 Task: Open Card Sales Order Processing in Board Product Rollout to Workspace Accounts Receivable and add a team member Softage.4@softage.net, a label Red, a checklist User Research, an attachment from your google drive, a color Red and finally, add a card description 'Conduct team training session on effective communication' and a comment 'Let us make sure we have a clear understanding of the objectives and requirements of this task before getting started.'. Add a start date 'Jan 04, 1900' with a due date 'Jan 11, 1900'
Action: Mouse moved to (53, 260)
Screenshot: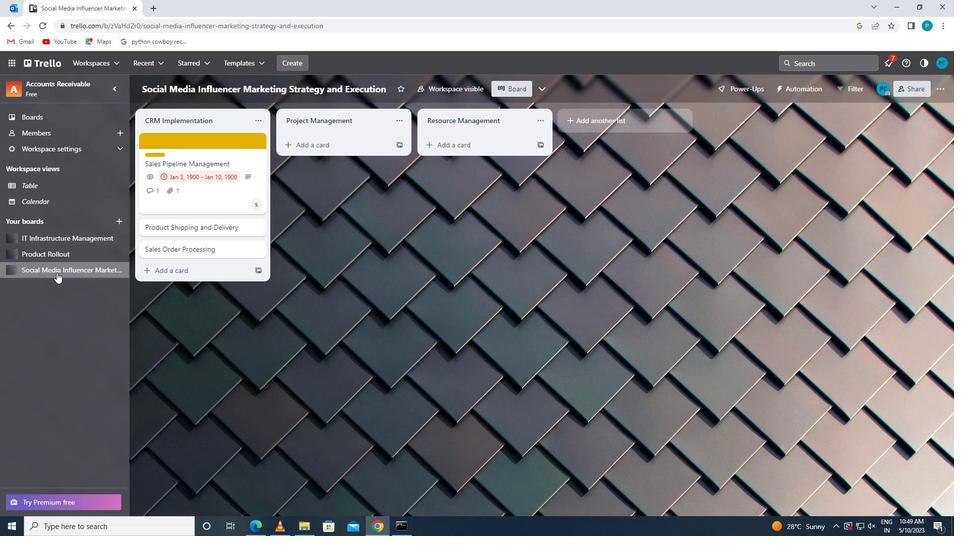 
Action: Mouse pressed left at (53, 260)
Screenshot: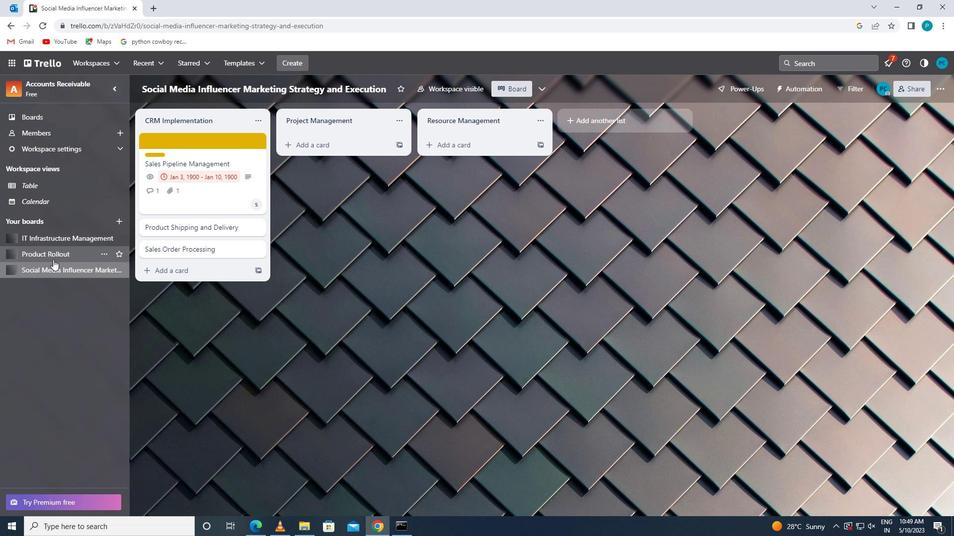 
Action: Mouse moved to (178, 222)
Screenshot: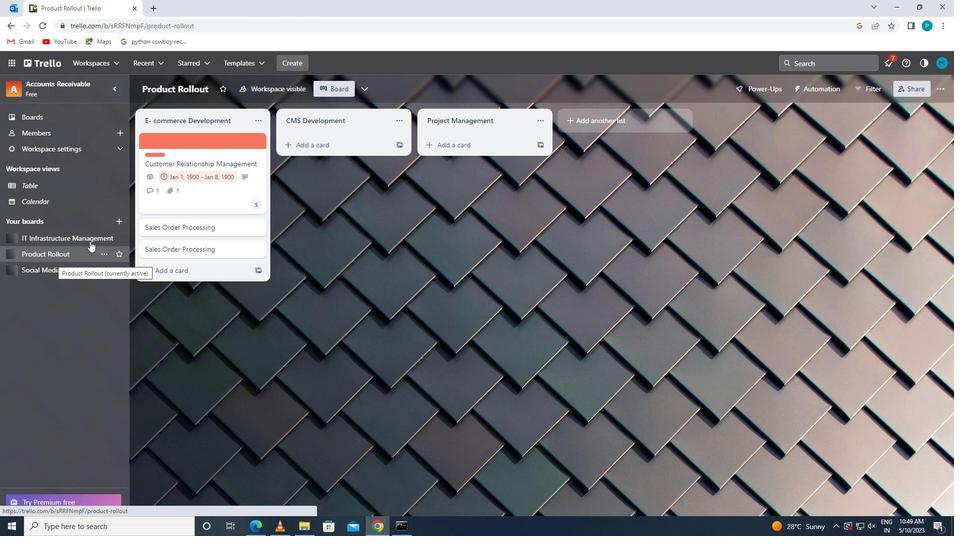 
Action: Mouse pressed left at (178, 222)
Screenshot: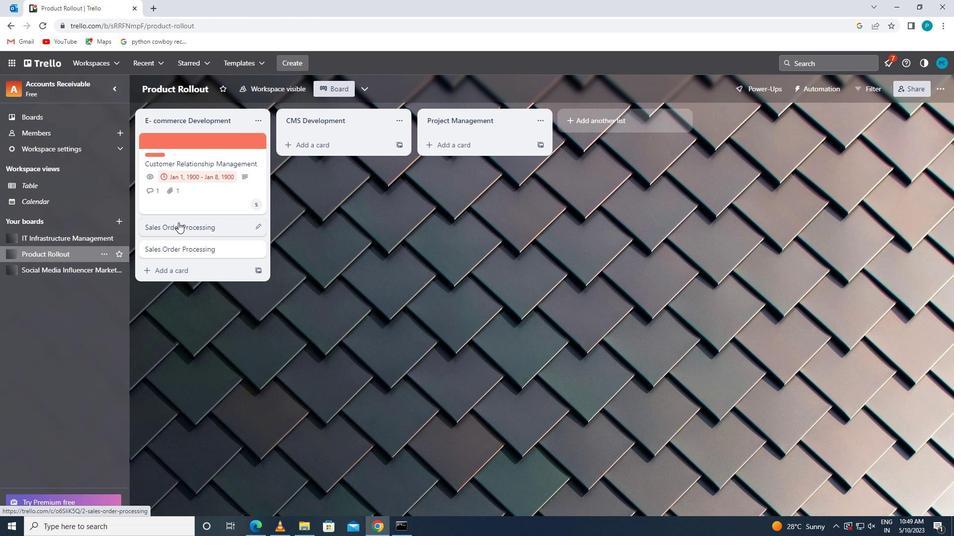 
Action: Mouse moved to (600, 174)
Screenshot: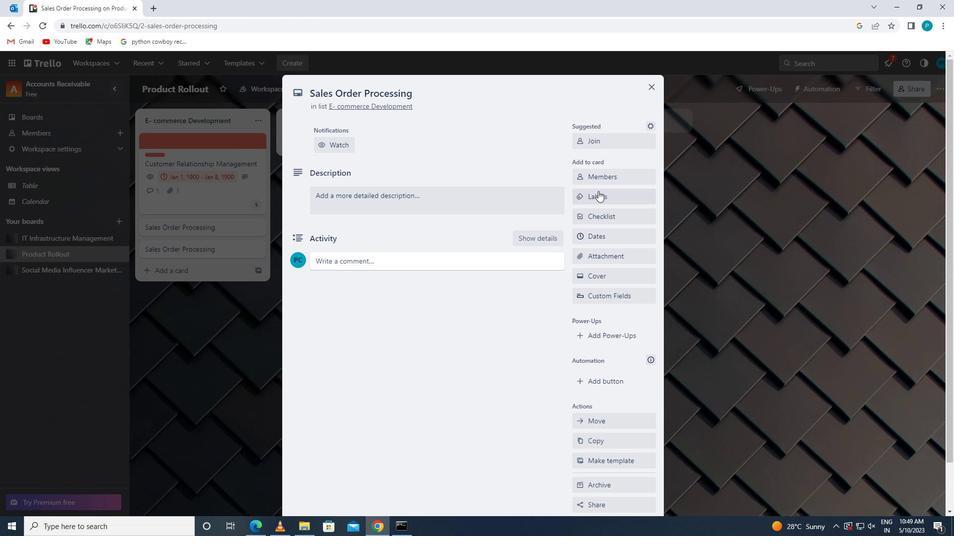 
Action: Mouse pressed left at (600, 174)
Screenshot: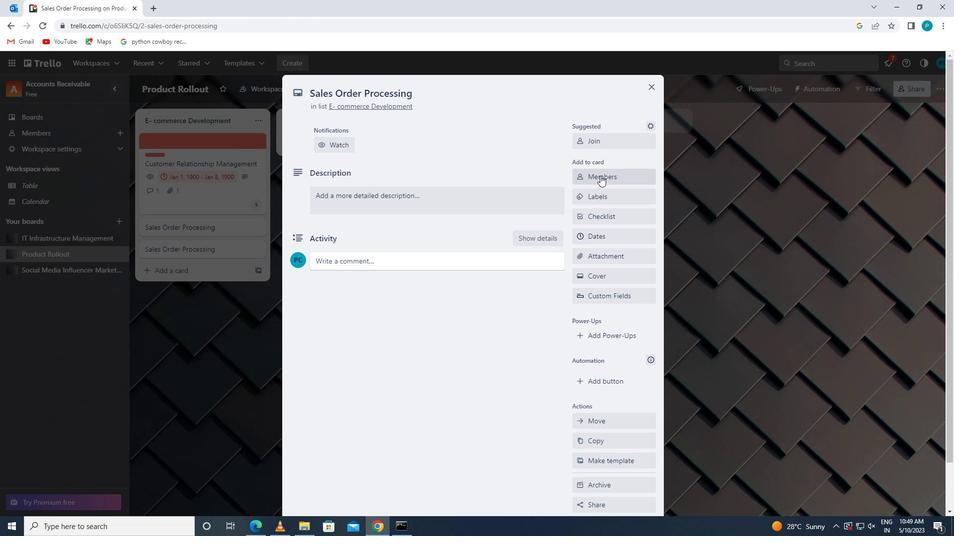 
Action: Key pressed <Key.caps_lock>s<Key.caps_lock>of
Screenshot: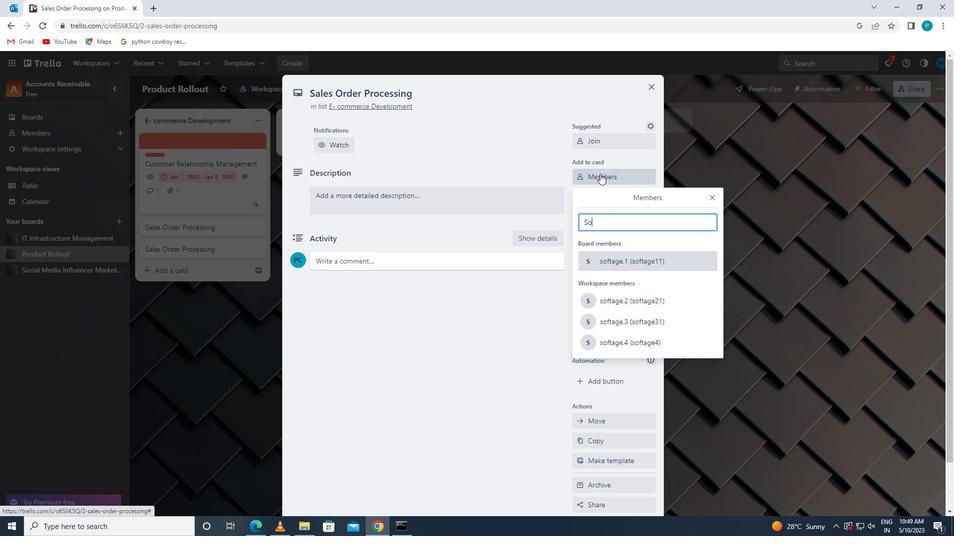 
Action: Mouse moved to (645, 345)
Screenshot: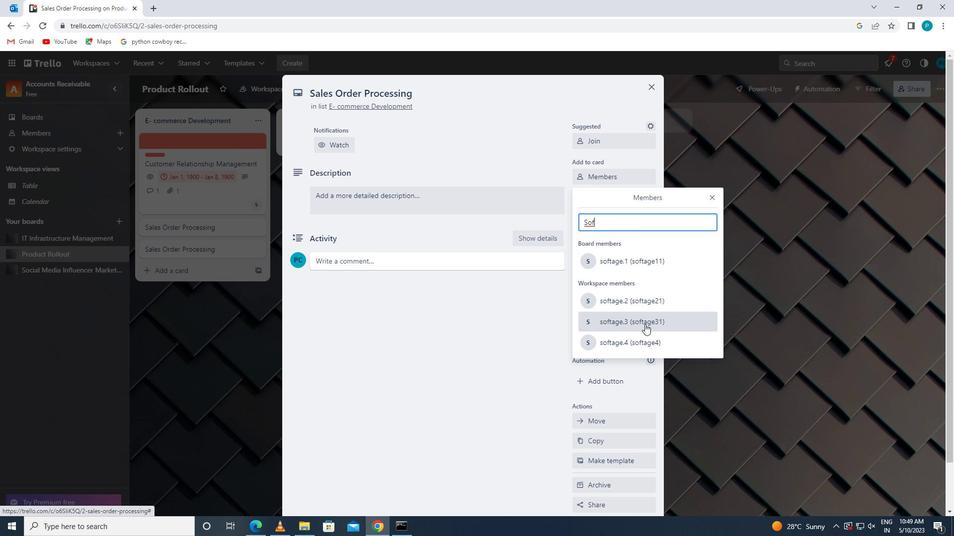 
Action: Mouse pressed left at (645, 345)
Screenshot: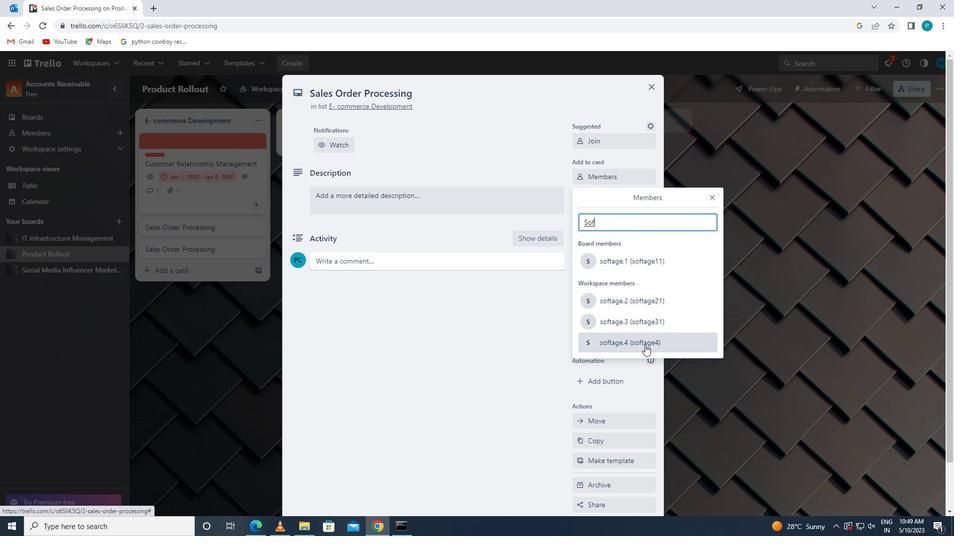 
Action: Mouse moved to (715, 192)
Screenshot: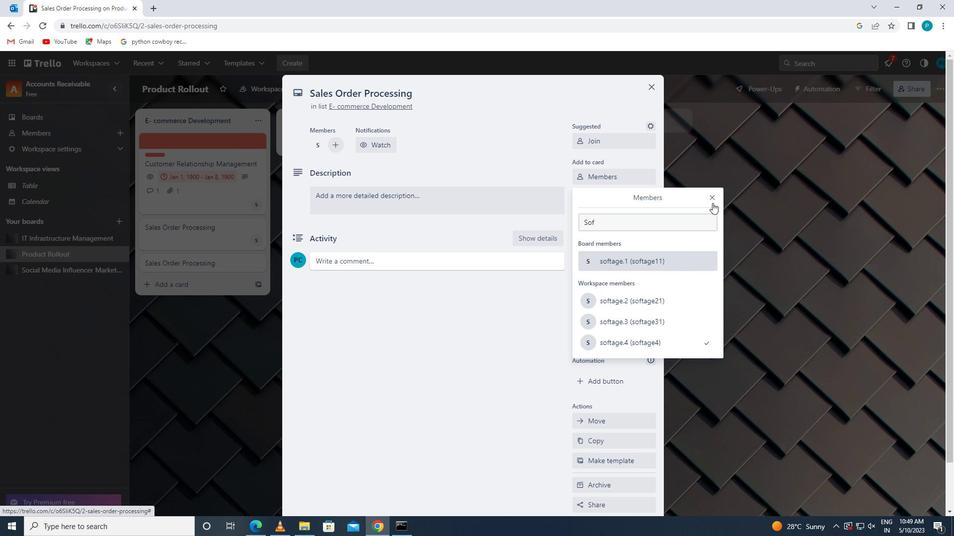 
Action: Mouse pressed left at (715, 192)
Screenshot: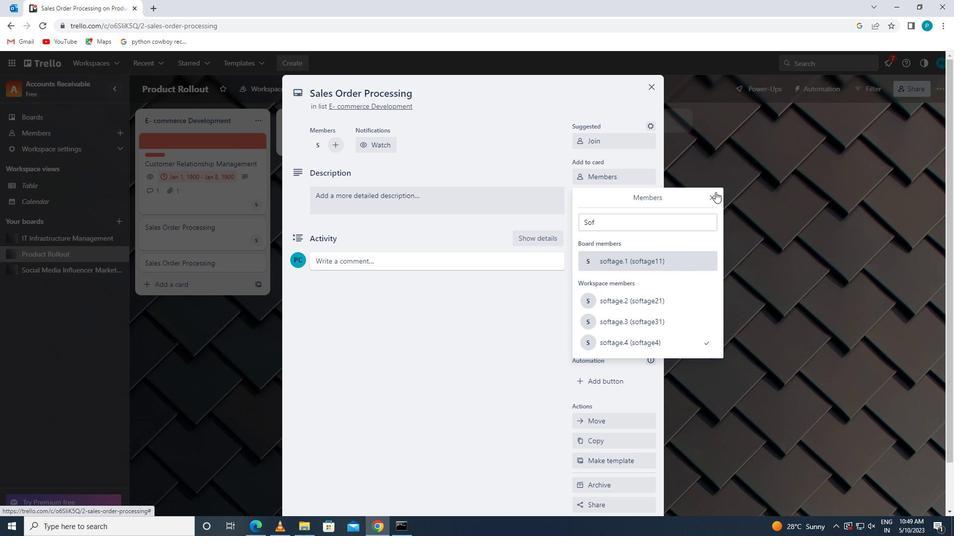 
Action: Mouse moved to (641, 190)
Screenshot: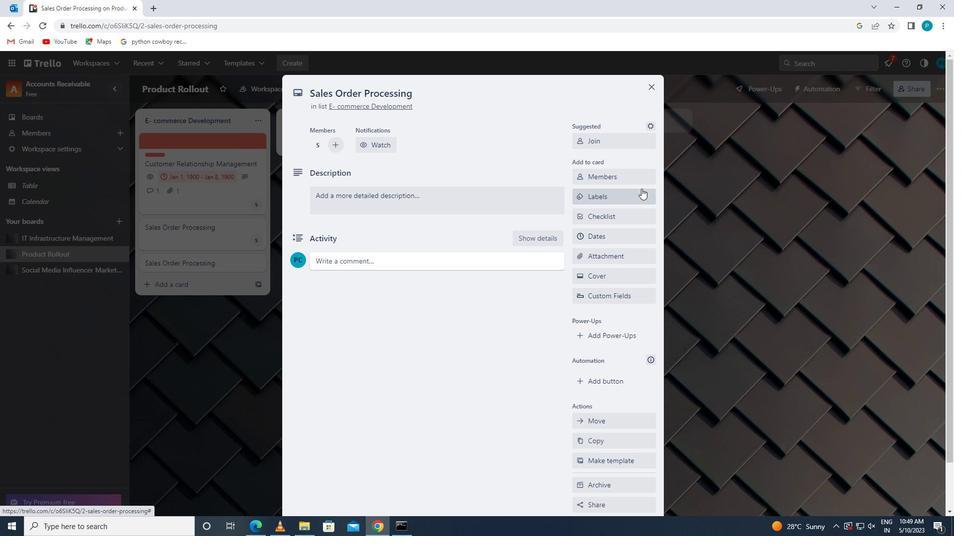 
Action: Mouse pressed left at (641, 190)
Screenshot: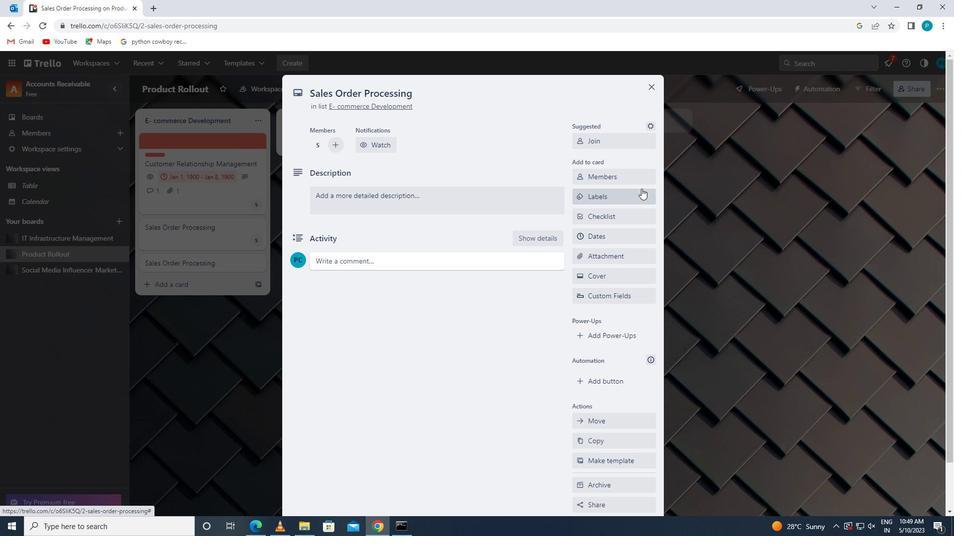 
Action: Mouse moved to (658, 387)
Screenshot: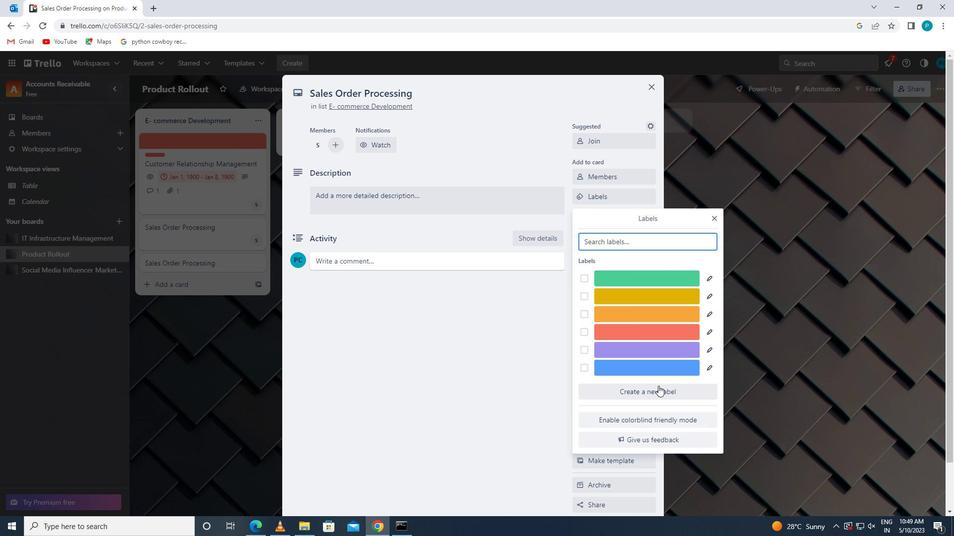 
Action: Mouse pressed left at (658, 387)
Screenshot: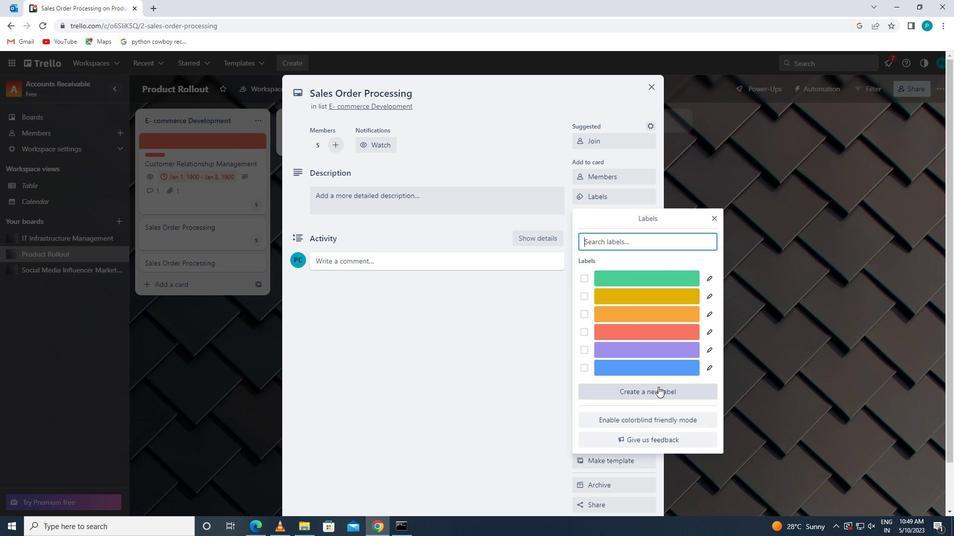 
Action: Mouse moved to (673, 367)
Screenshot: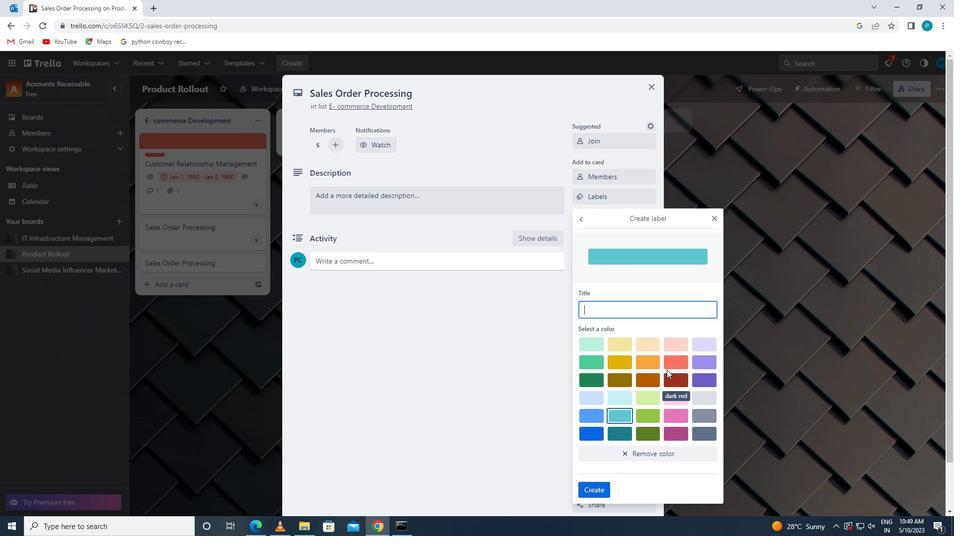 
Action: Mouse pressed left at (673, 367)
Screenshot: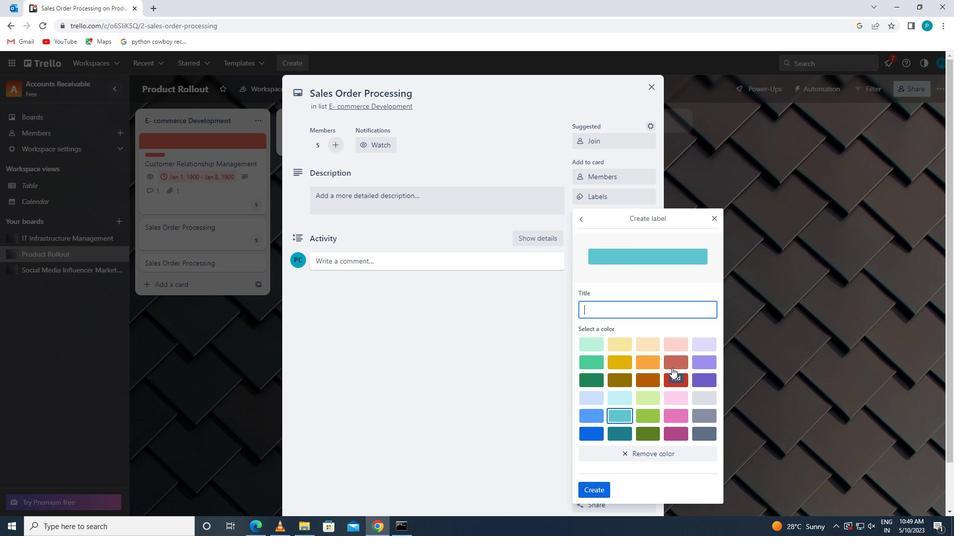 
Action: Mouse moved to (596, 489)
Screenshot: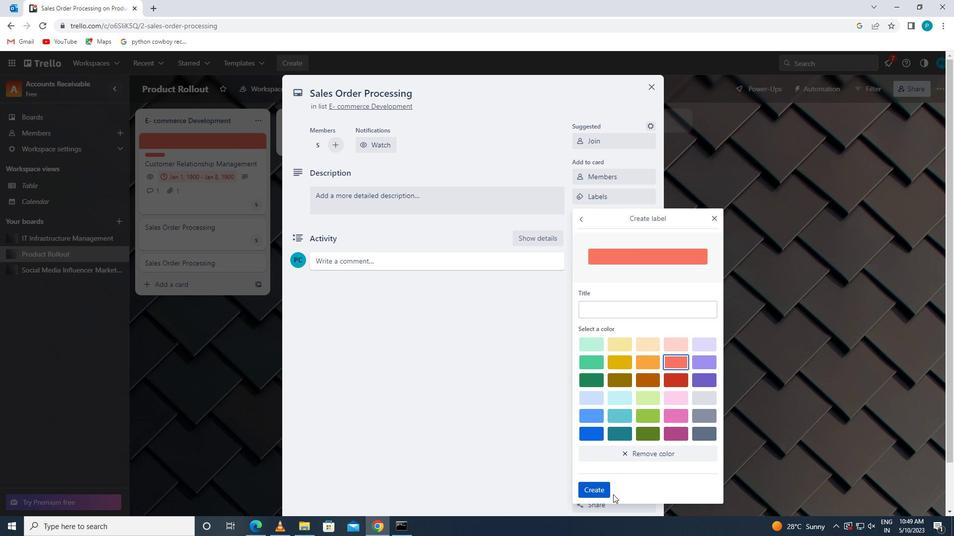
Action: Mouse pressed left at (596, 489)
Screenshot: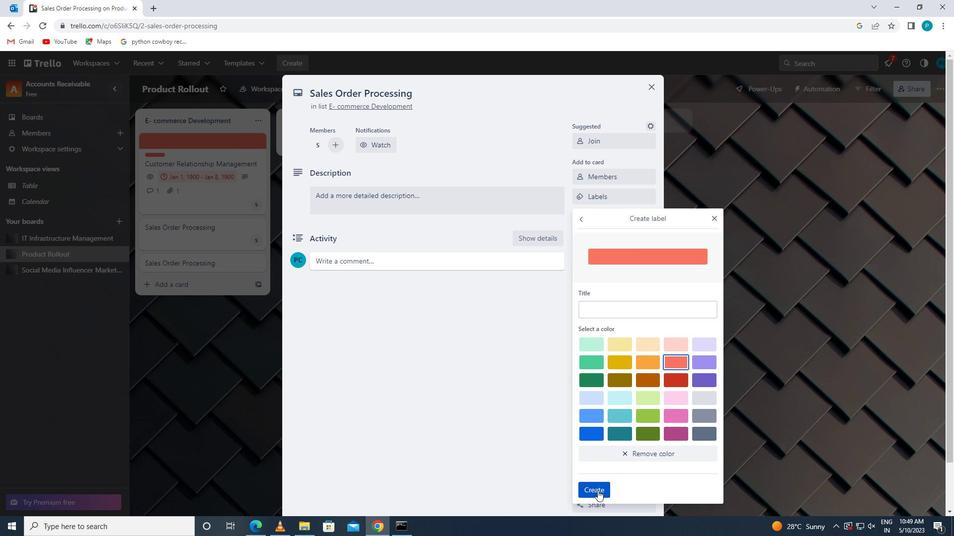 
Action: Mouse moved to (713, 215)
Screenshot: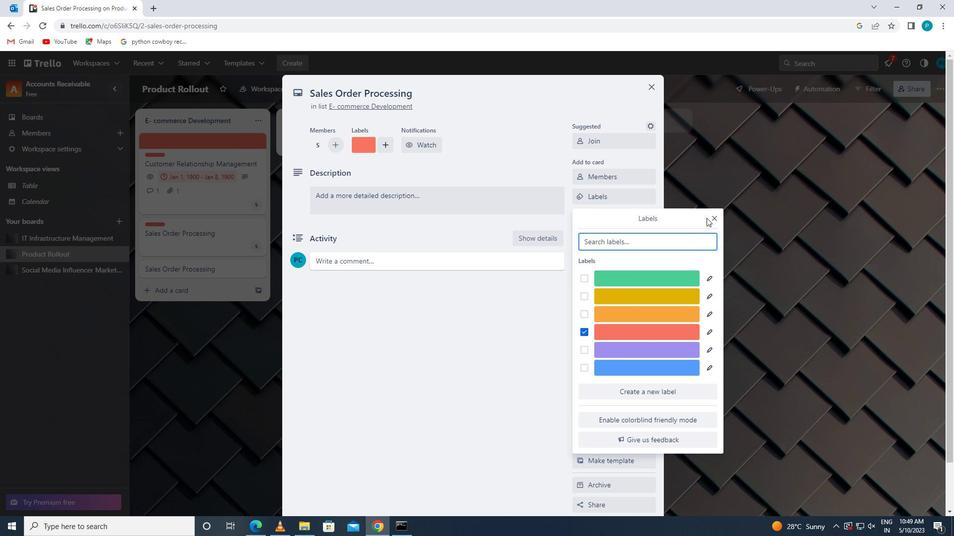 
Action: Mouse pressed left at (713, 215)
Screenshot: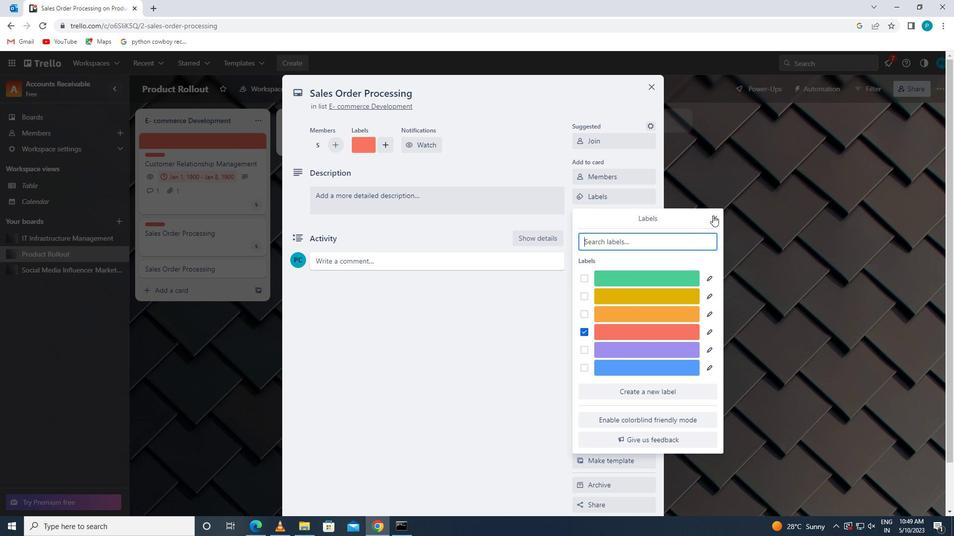 
Action: Mouse moved to (637, 220)
Screenshot: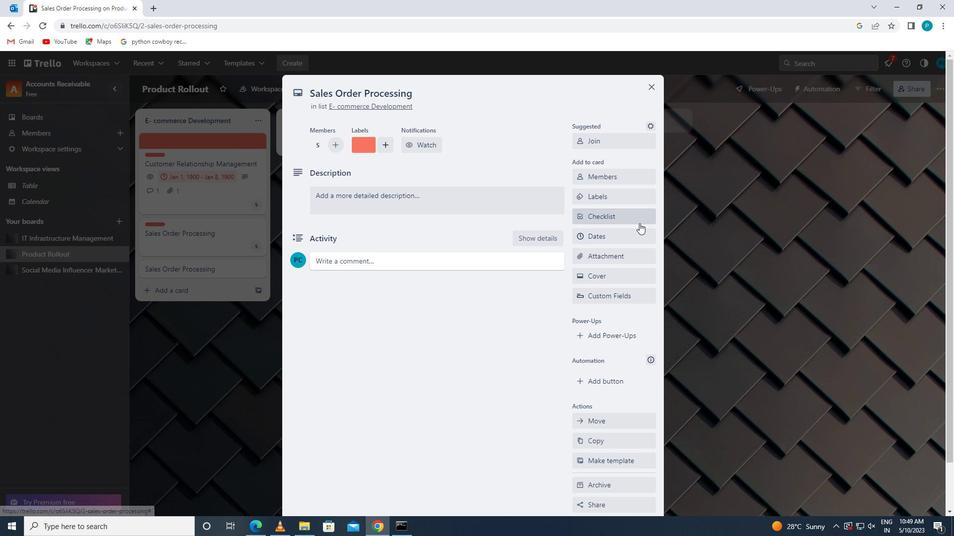 
Action: Mouse pressed left at (637, 220)
Screenshot: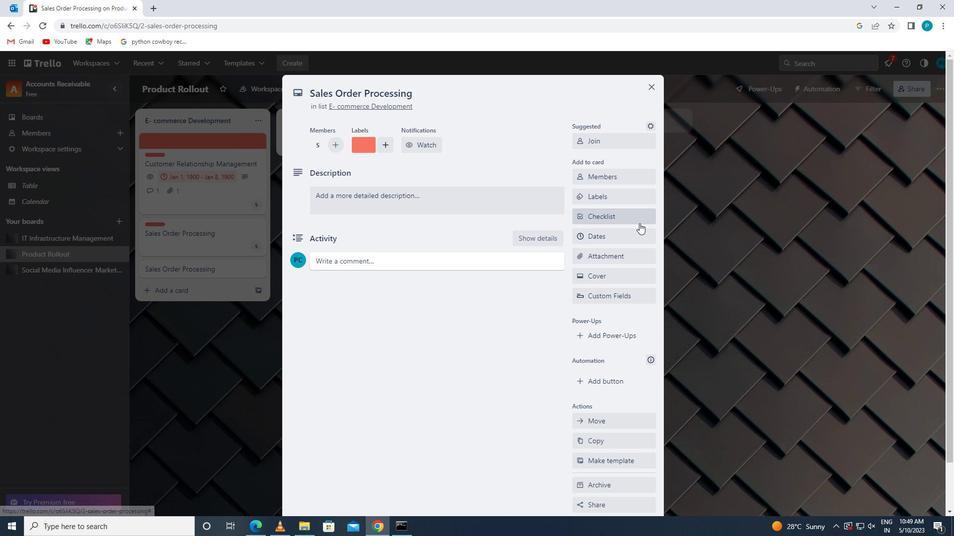 
Action: Key pressed u
Screenshot: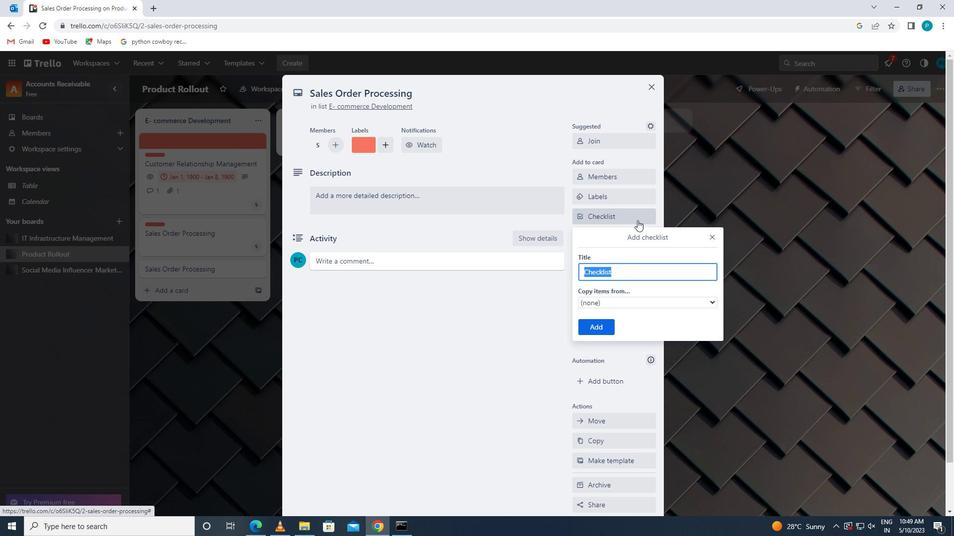 
Action: Mouse moved to (671, 300)
Screenshot: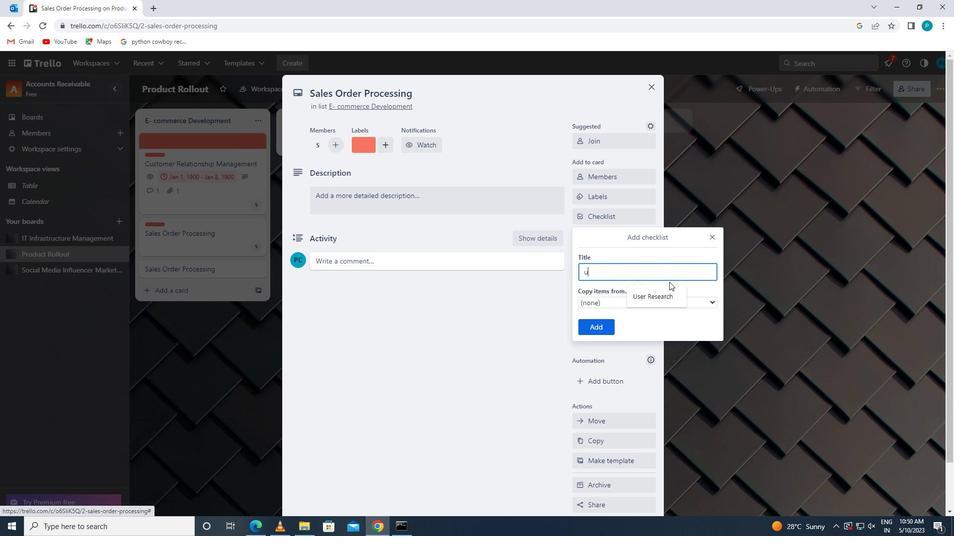 
Action: Mouse pressed left at (671, 300)
Screenshot: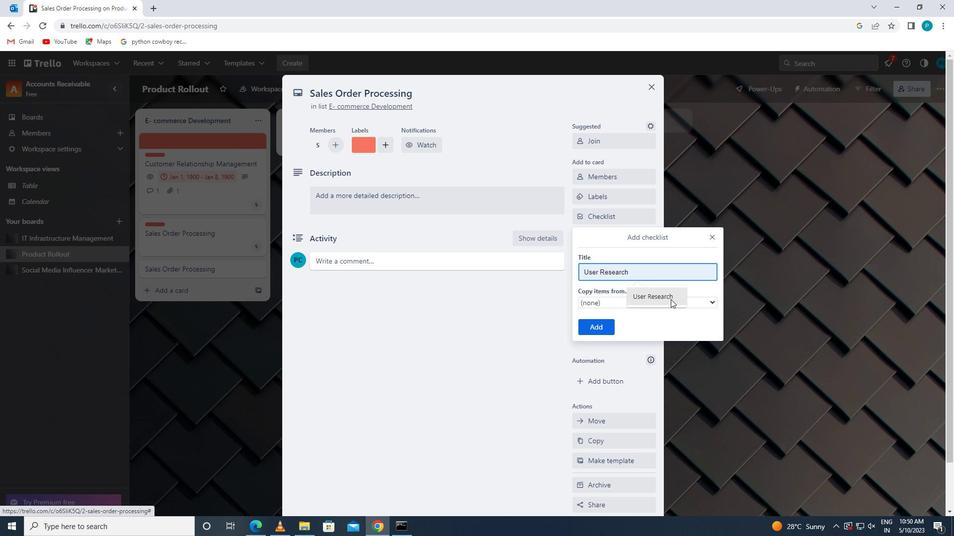 
Action: Mouse moved to (588, 325)
Screenshot: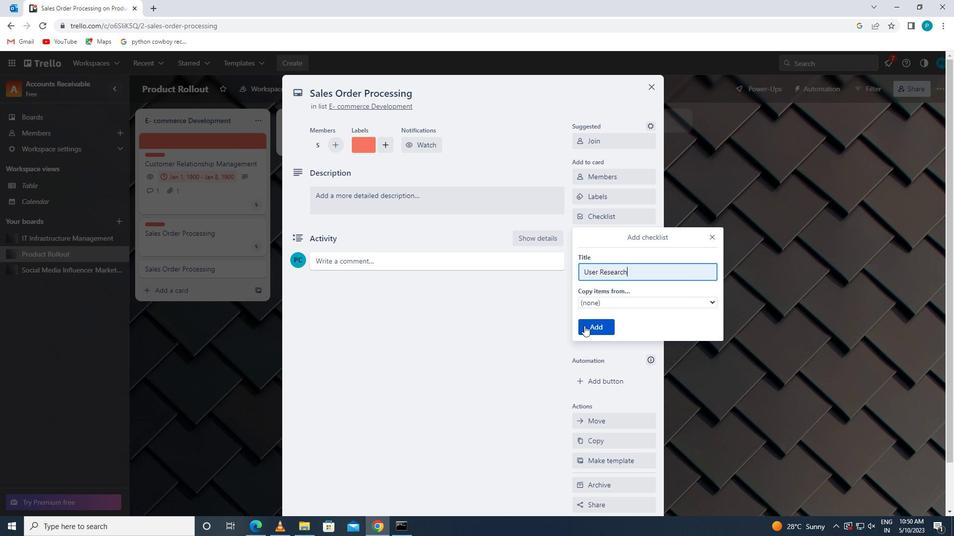 
Action: Mouse pressed left at (588, 325)
Screenshot: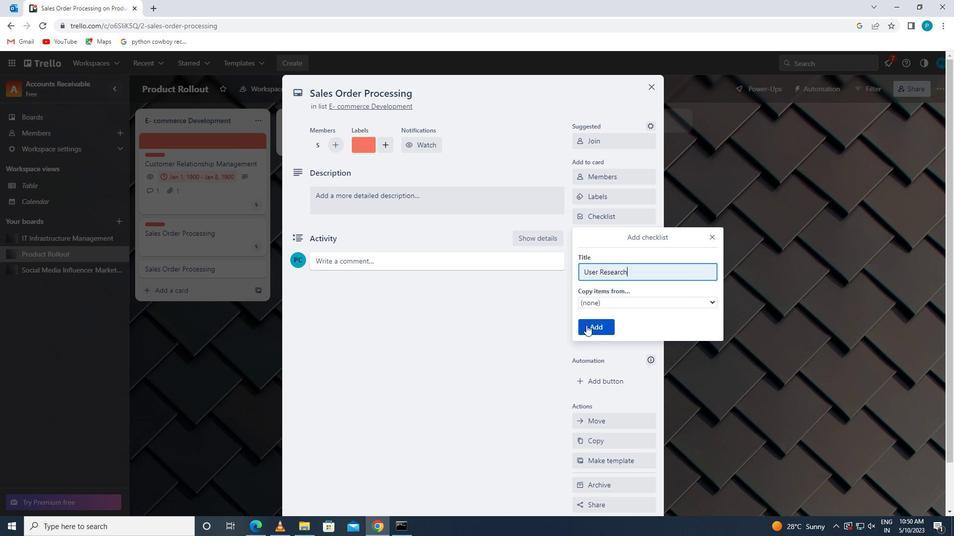 
Action: Mouse moved to (636, 258)
Screenshot: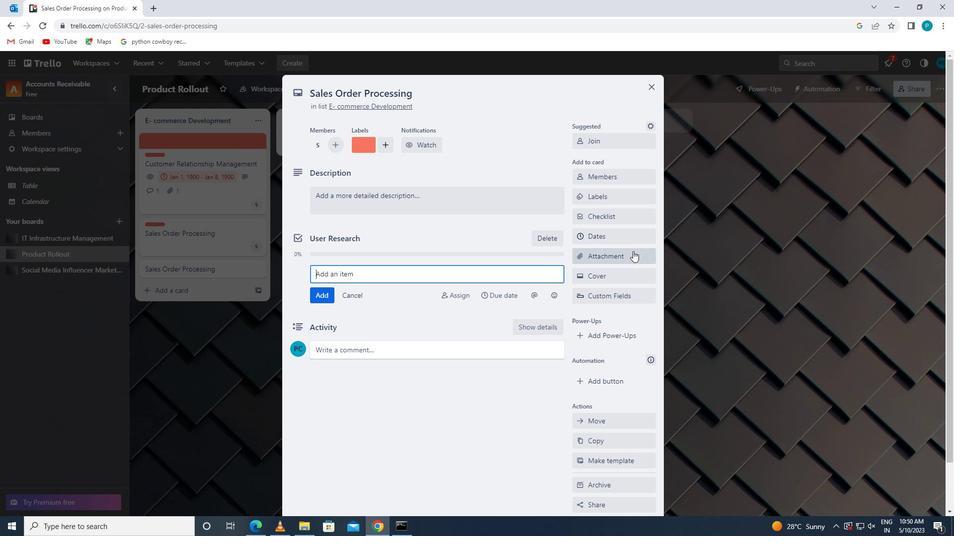 
Action: Mouse pressed left at (636, 258)
Screenshot: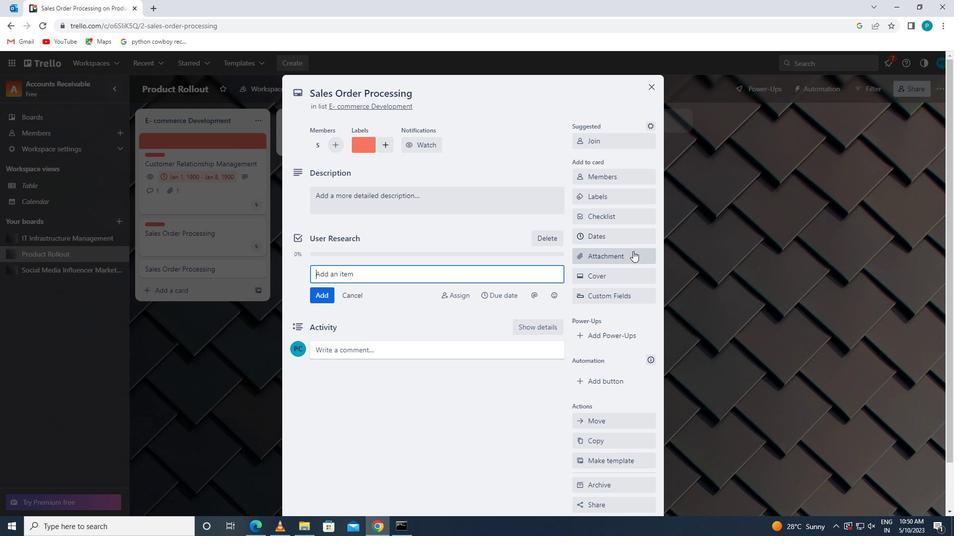 
Action: Mouse moved to (629, 334)
Screenshot: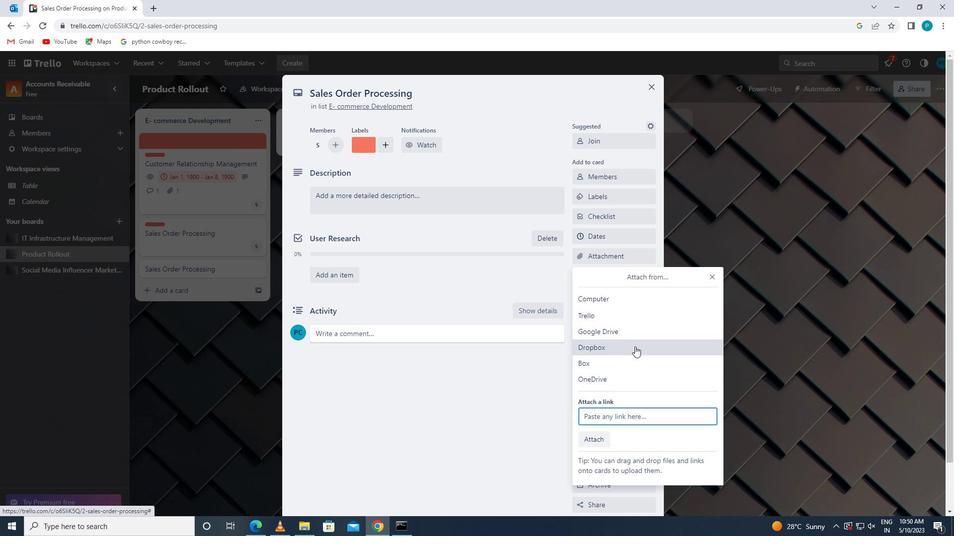 
Action: Mouse pressed left at (629, 334)
Screenshot: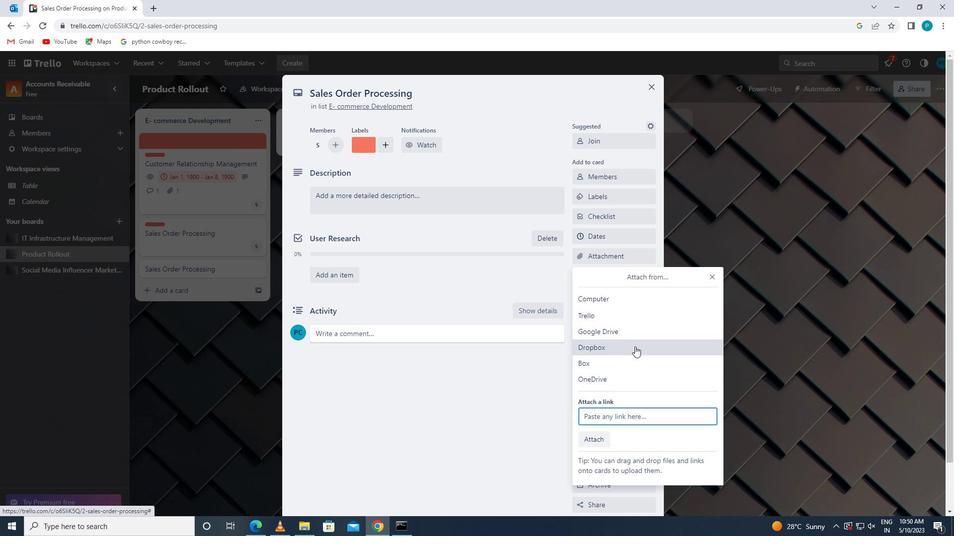 
Action: Mouse moved to (292, 260)
Screenshot: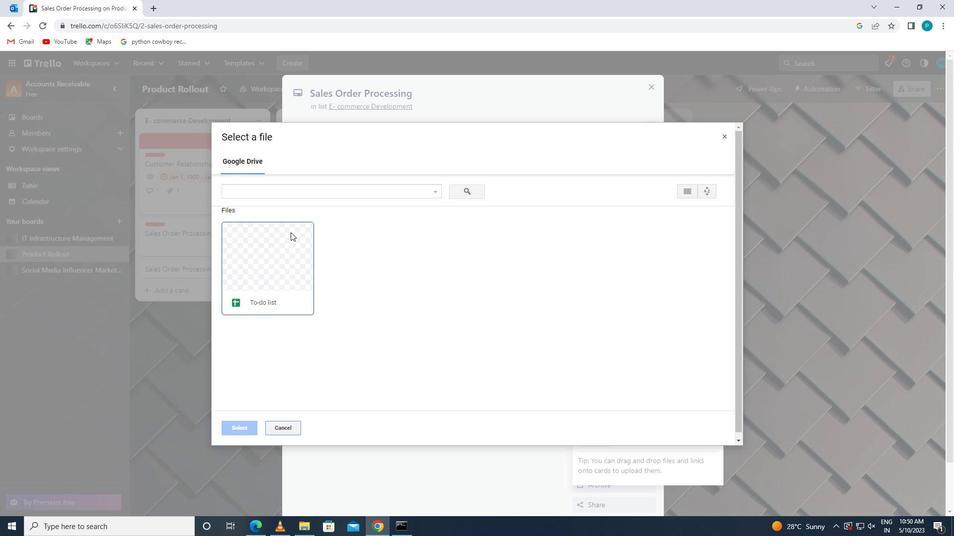 
Action: Mouse pressed left at (292, 260)
Screenshot: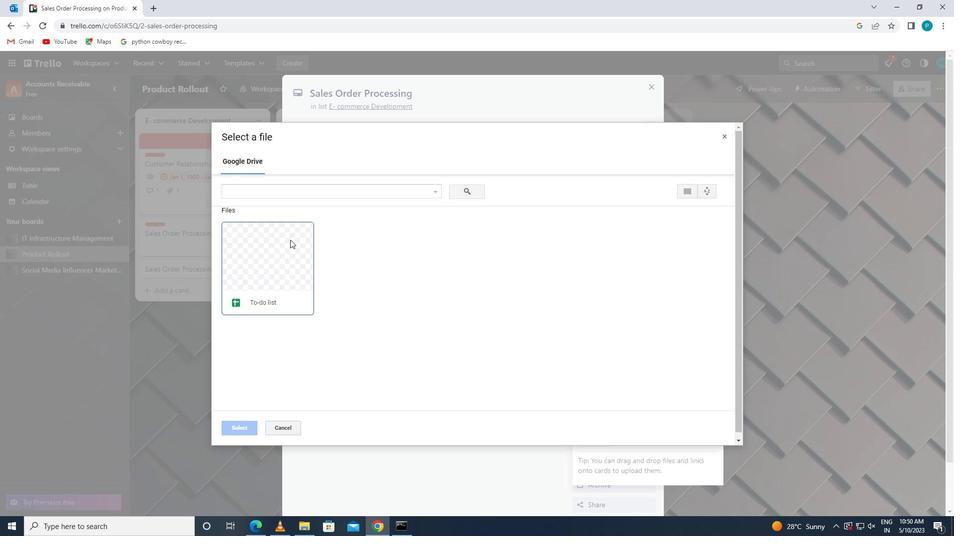 
Action: Mouse moved to (248, 421)
Screenshot: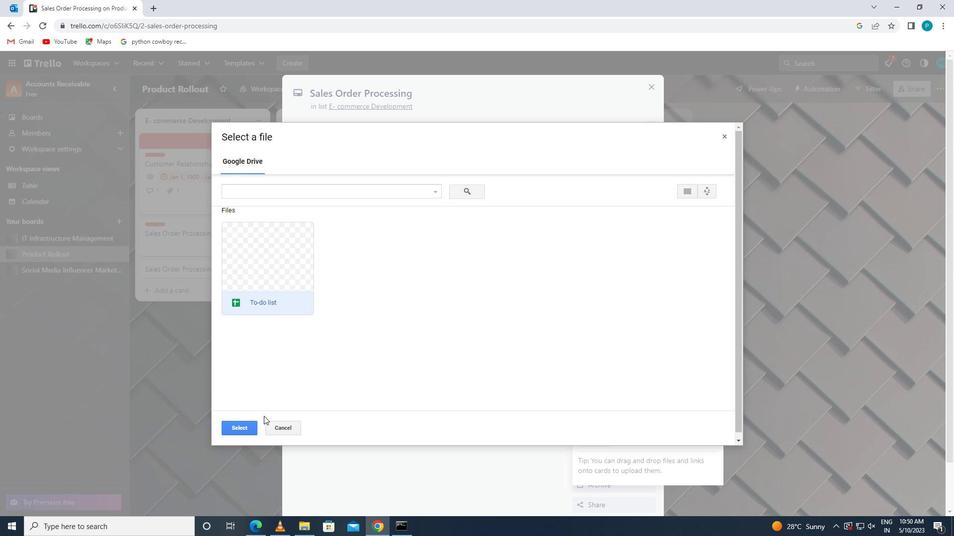 
Action: Mouse pressed left at (248, 421)
Screenshot: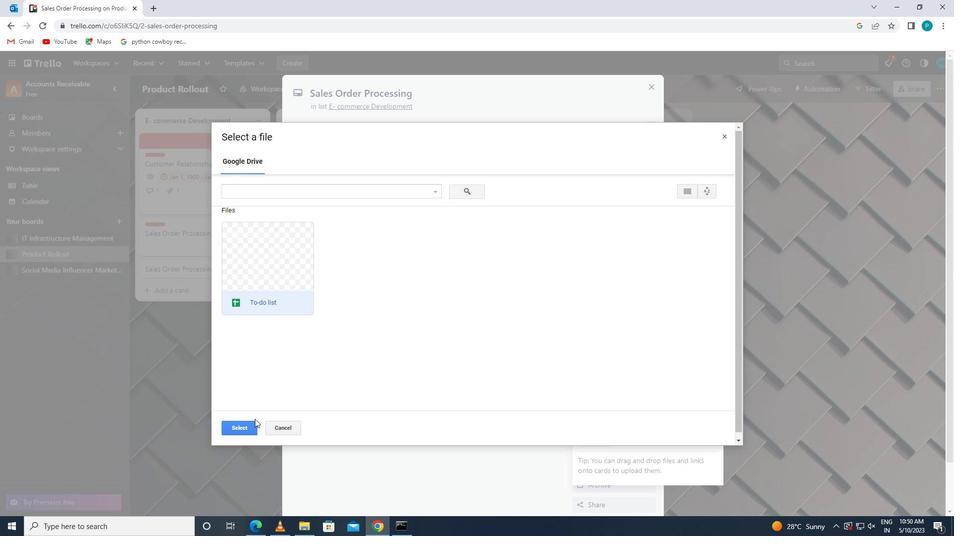 
Action: Mouse moved to (624, 281)
Screenshot: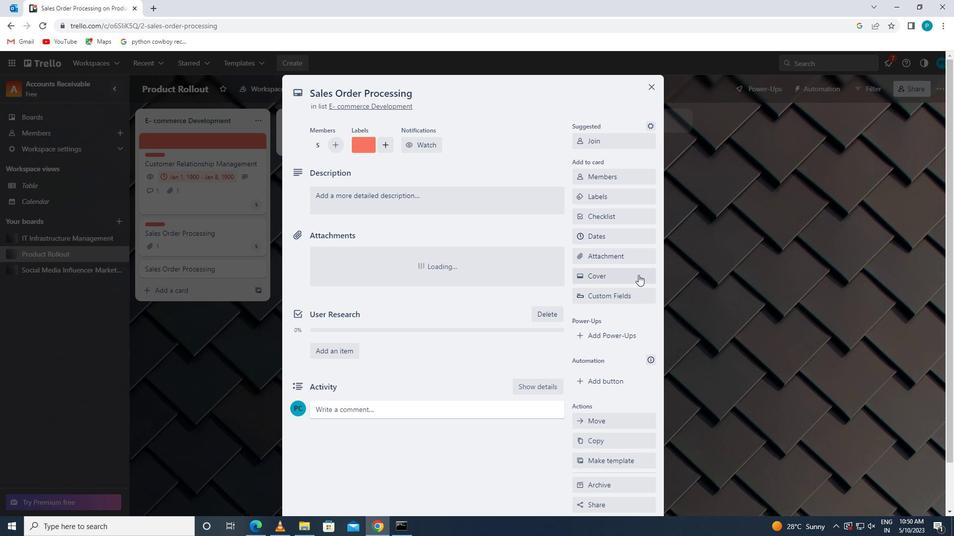 
Action: Mouse pressed left at (624, 281)
Screenshot: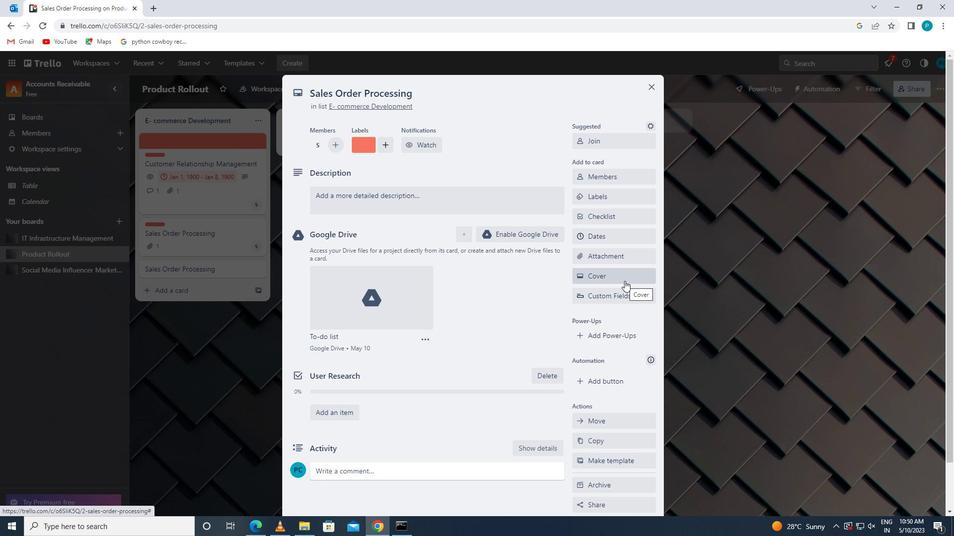 
Action: Mouse moved to (674, 312)
Screenshot: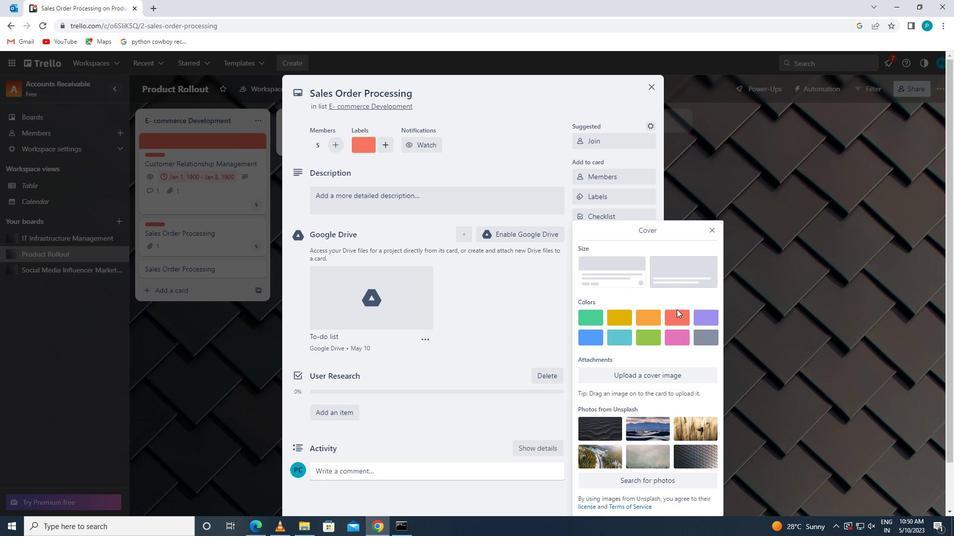 
Action: Mouse pressed left at (674, 312)
Screenshot: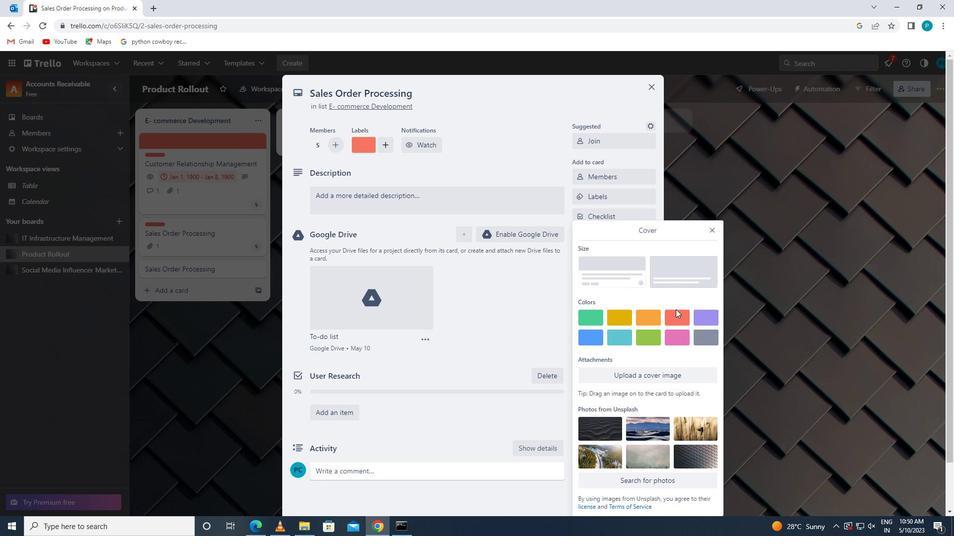 
Action: Mouse moved to (710, 215)
Screenshot: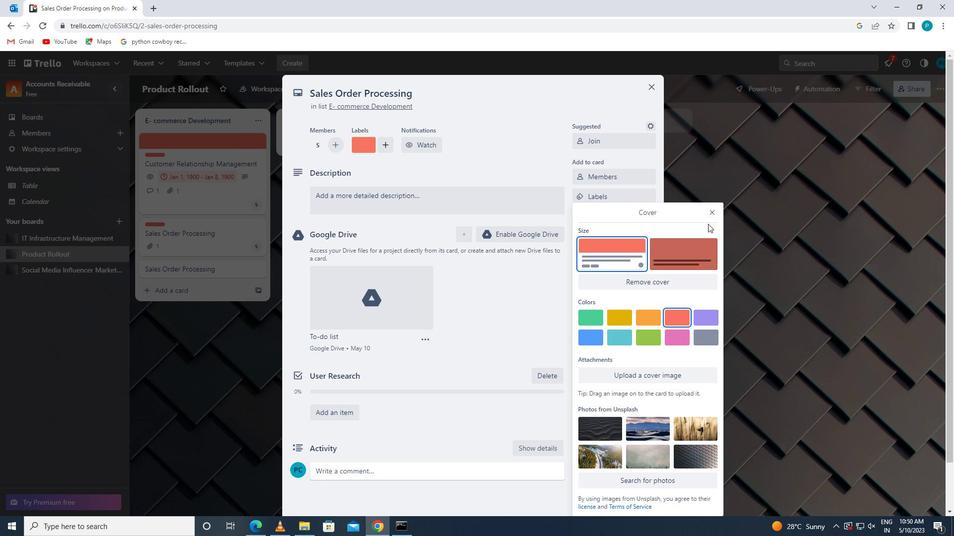 
Action: Mouse pressed left at (710, 215)
Screenshot: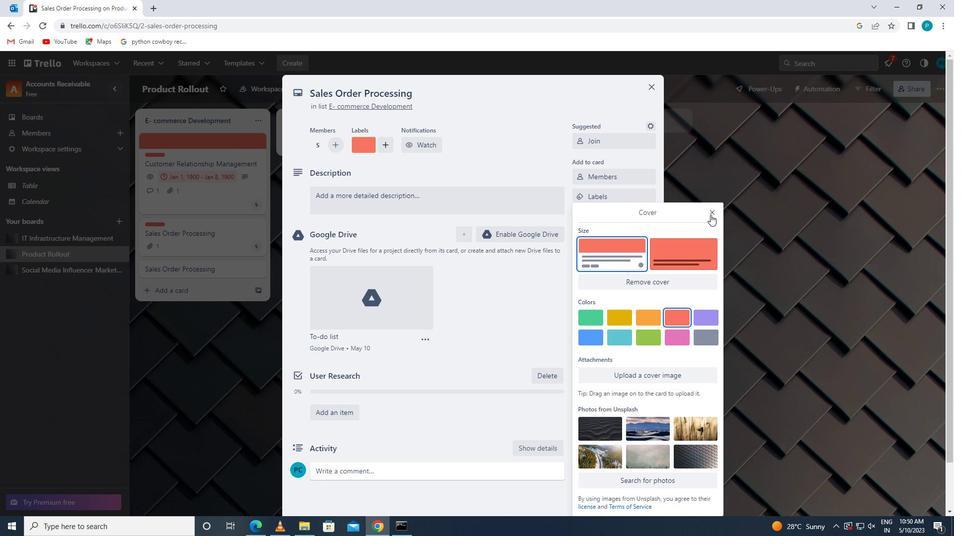 
Action: Mouse moved to (408, 262)
Screenshot: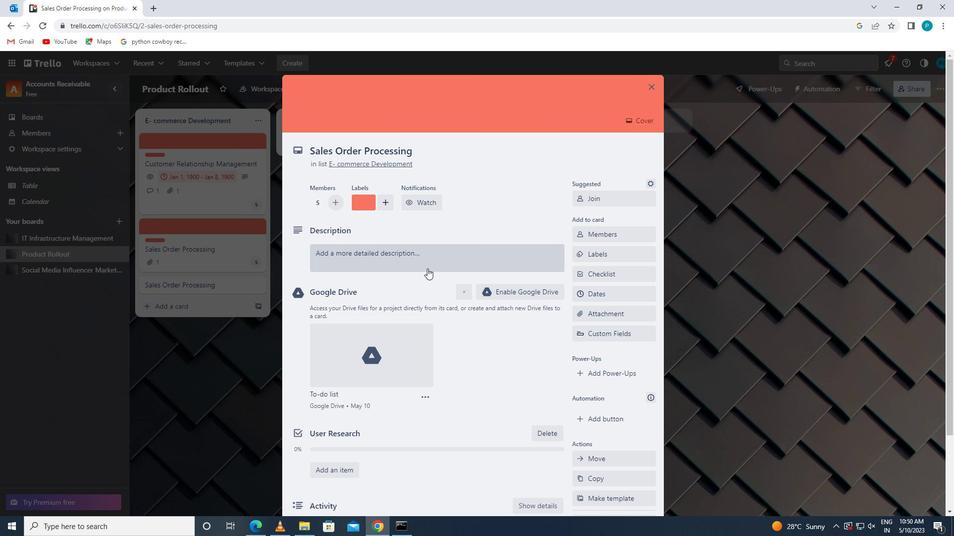 
Action: Mouse pressed left at (408, 262)
Screenshot: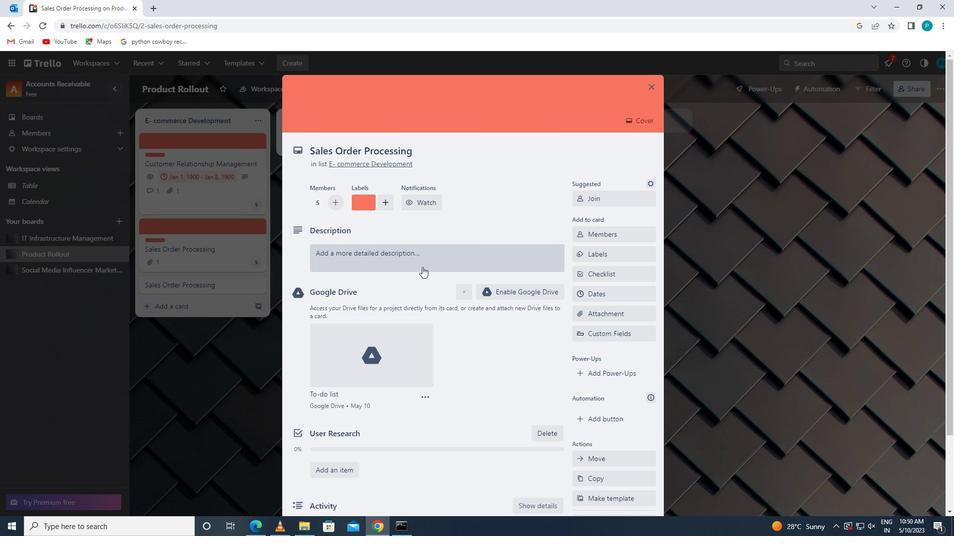 
Action: Mouse moved to (404, 262)
Screenshot: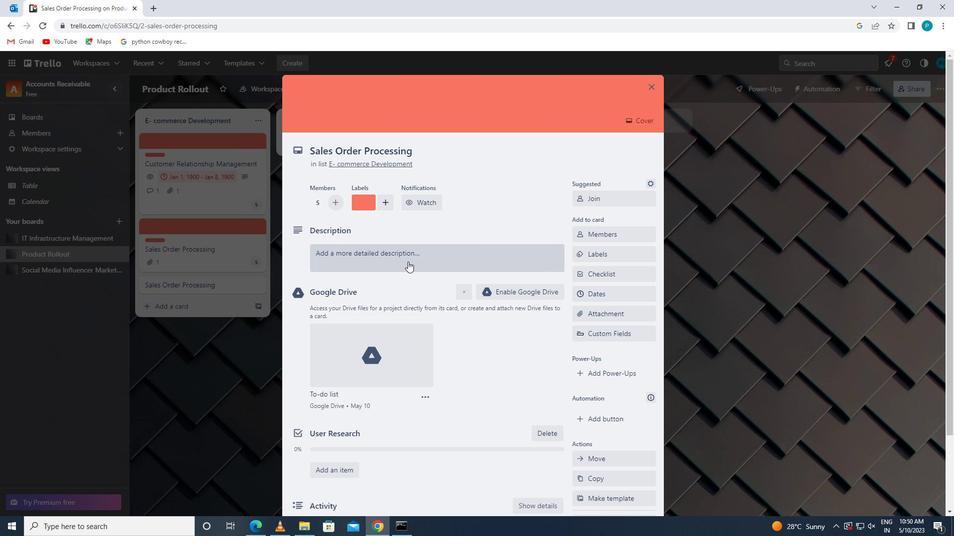 
Action: Key pressed '<Key.caps_lock>c<Key.caps_lock>onduct<Key.space>team<Key.space>training<Key.space>session<Key.space>on<Key.space>effective<Key.space>commication'
Screenshot: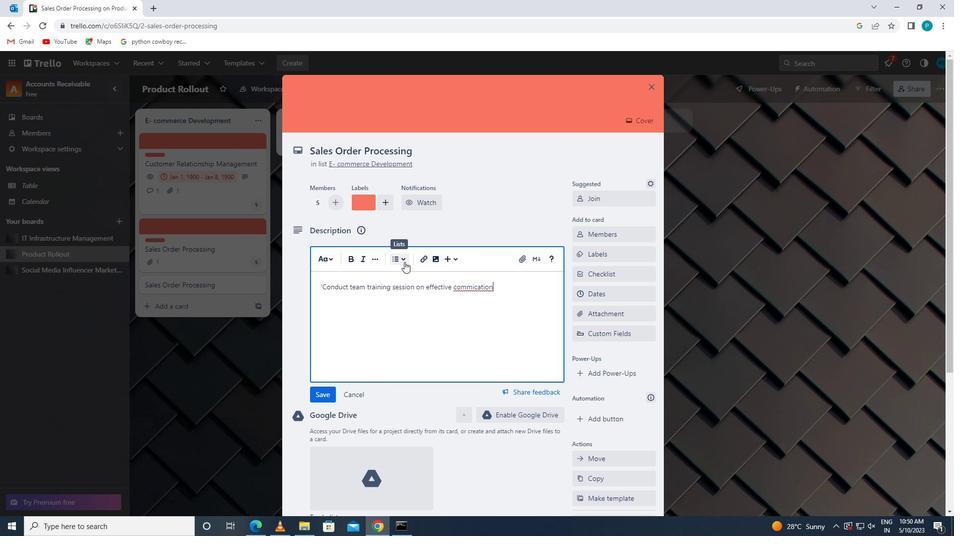 
Action: Mouse moved to (321, 394)
Screenshot: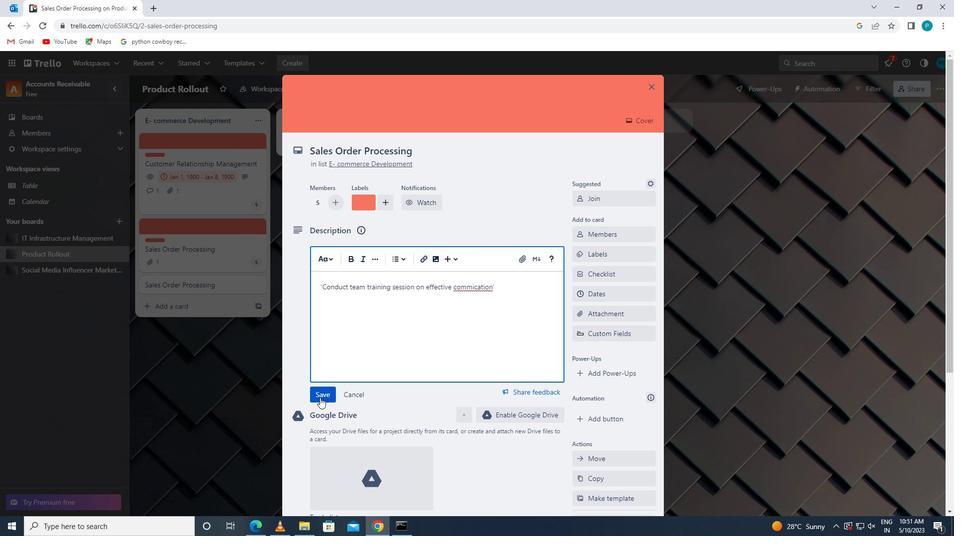 
Action: Mouse pressed left at (321, 394)
Screenshot: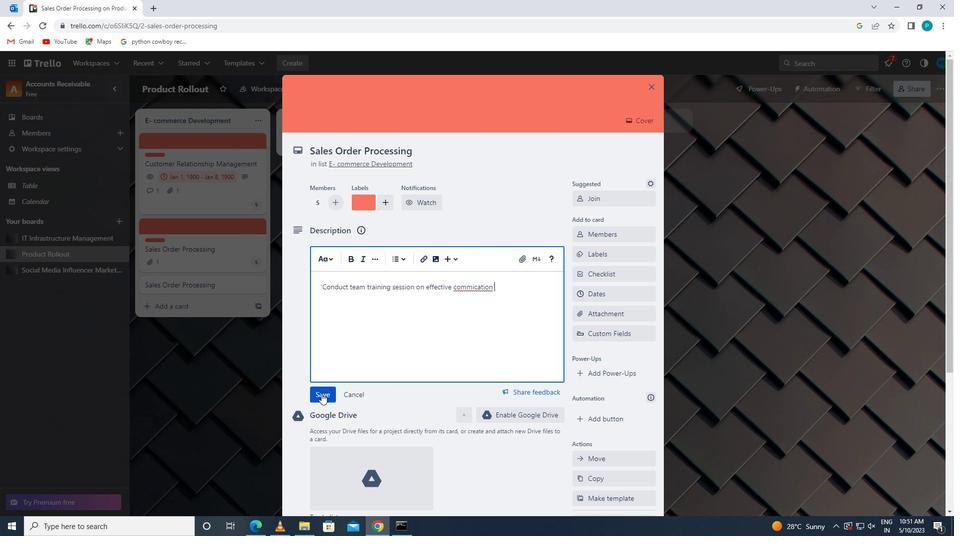 
Action: Mouse moved to (393, 401)
Screenshot: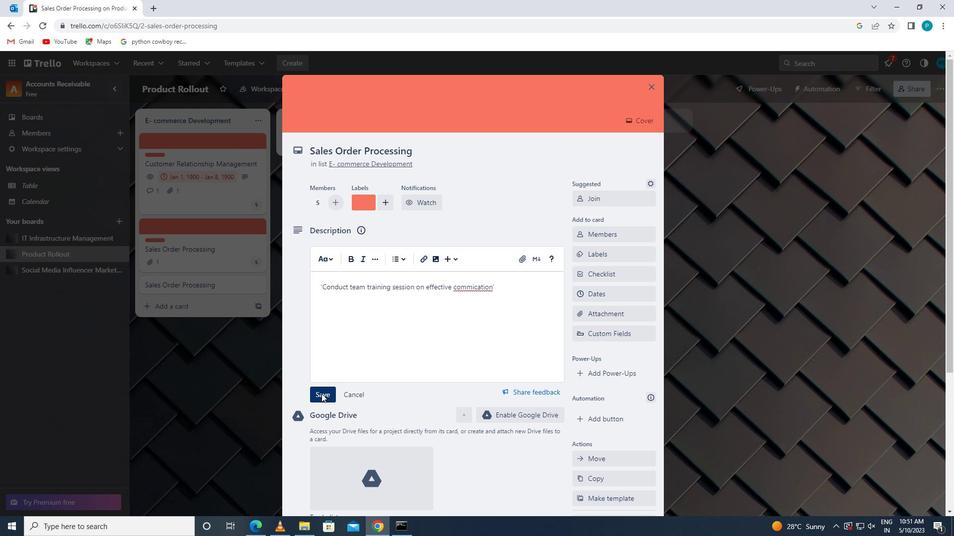 
Action: Mouse scrolled (393, 400) with delta (0, 0)
Screenshot: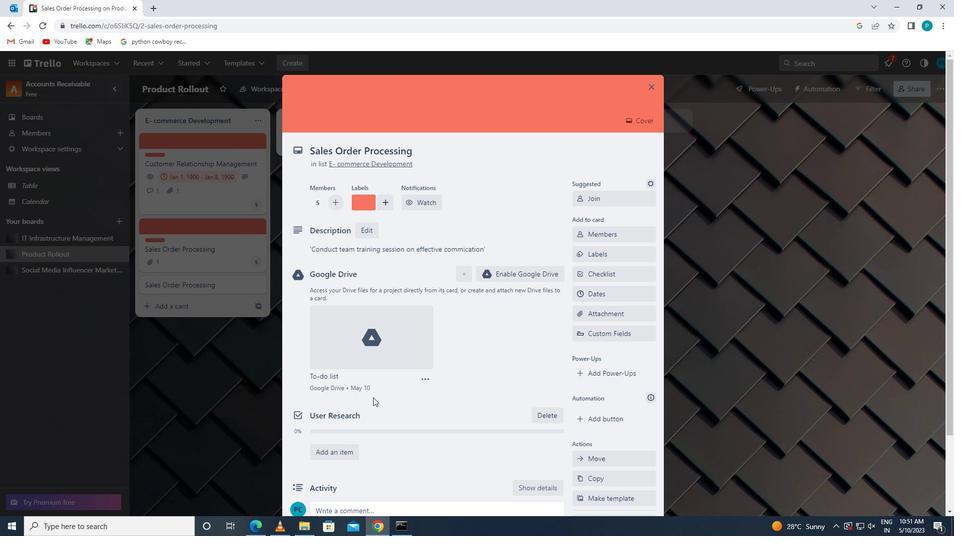 
Action: Mouse scrolled (393, 400) with delta (0, 0)
Screenshot: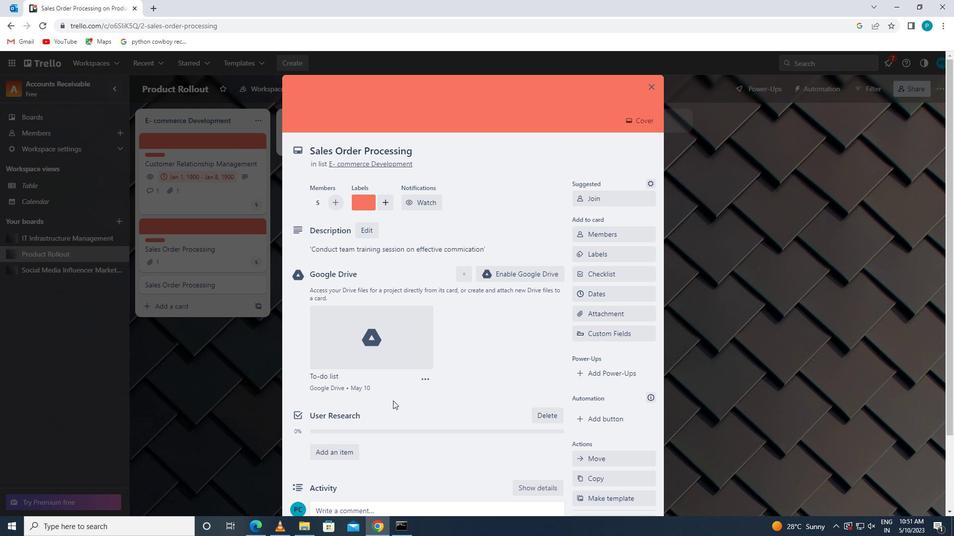 
Action: Mouse scrolled (393, 400) with delta (0, 0)
Screenshot: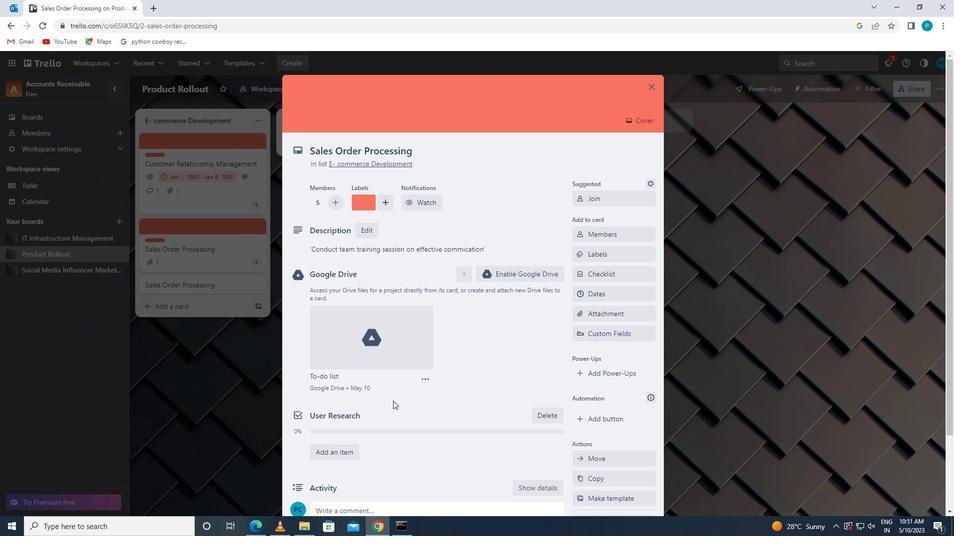 
Action: Mouse moved to (393, 401)
Screenshot: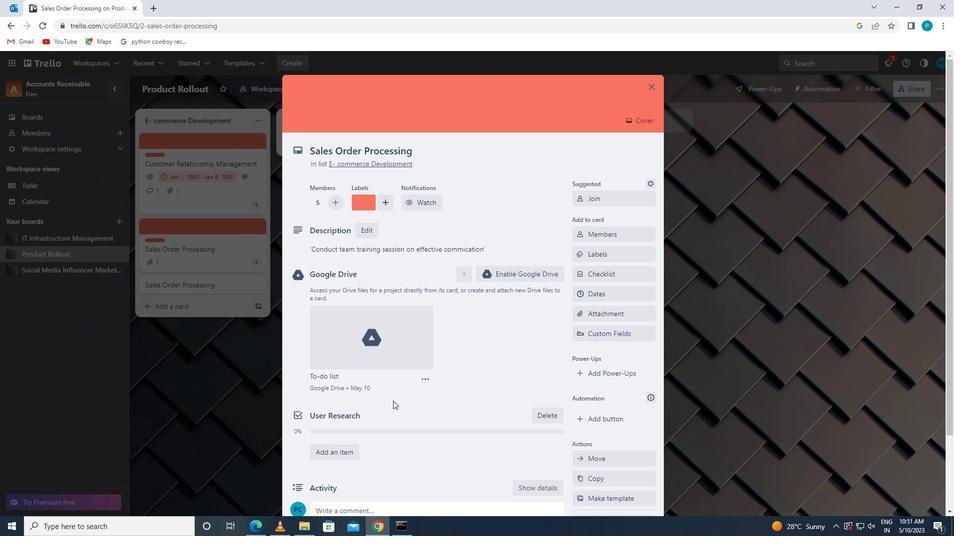 
Action: Mouse scrolled (393, 400) with delta (0, 0)
Screenshot: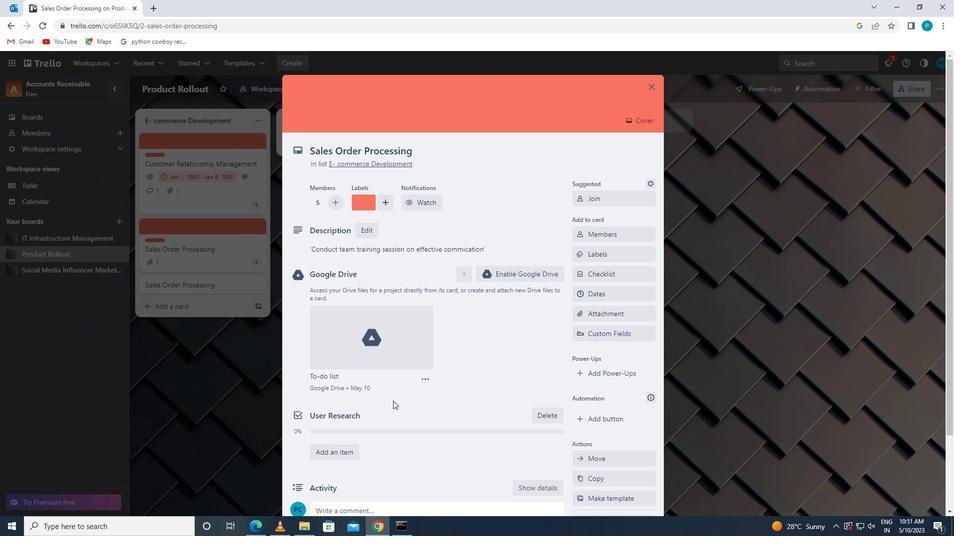 
Action: Mouse moved to (388, 398)
Screenshot: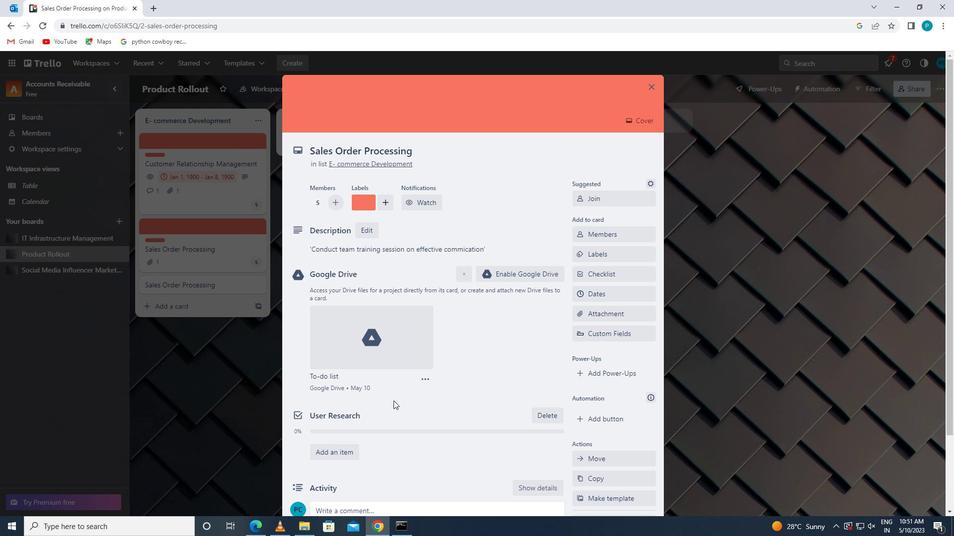 
Action: Mouse scrolled (388, 397) with delta (0, 0)
Screenshot: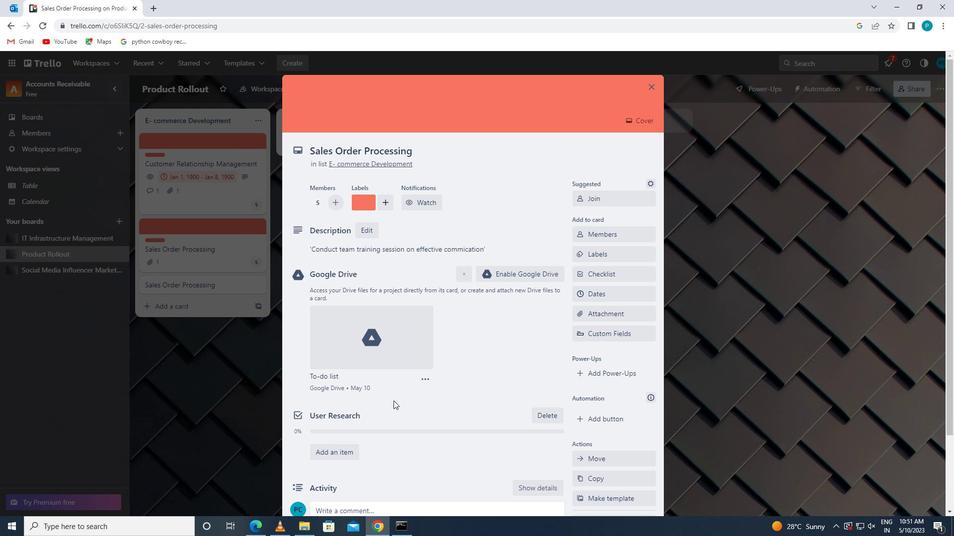 
Action: Mouse moved to (376, 419)
Screenshot: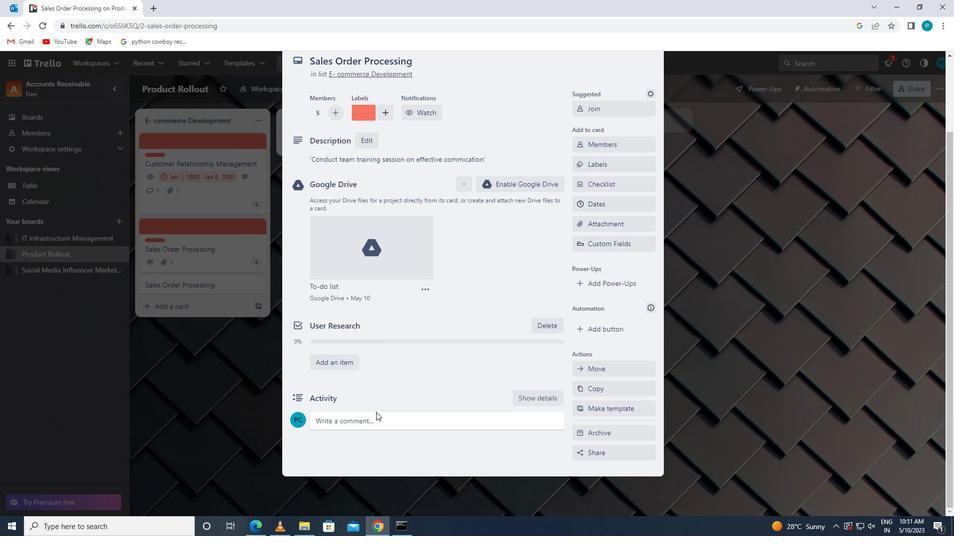 
Action: Mouse pressed left at (376, 419)
Screenshot: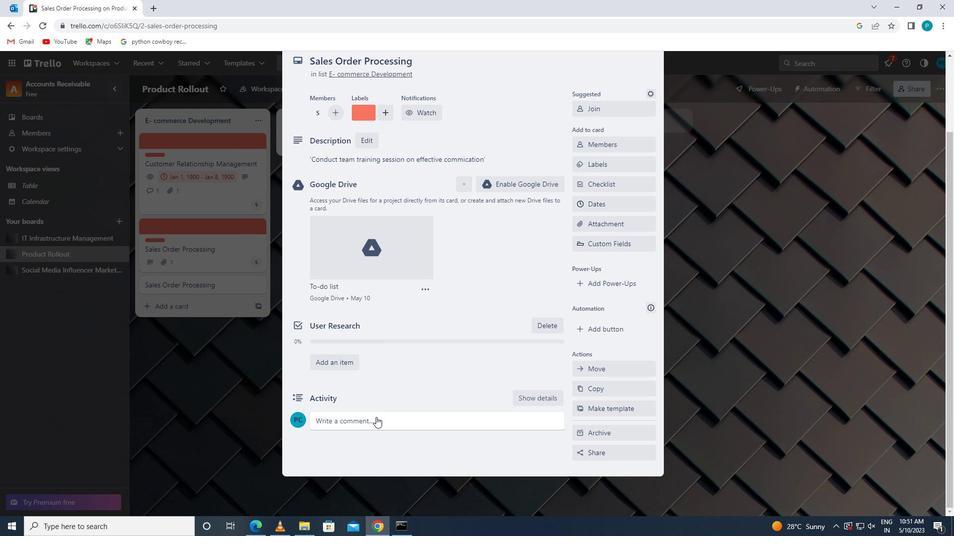 
Action: Mouse moved to (373, 418)
Screenshot: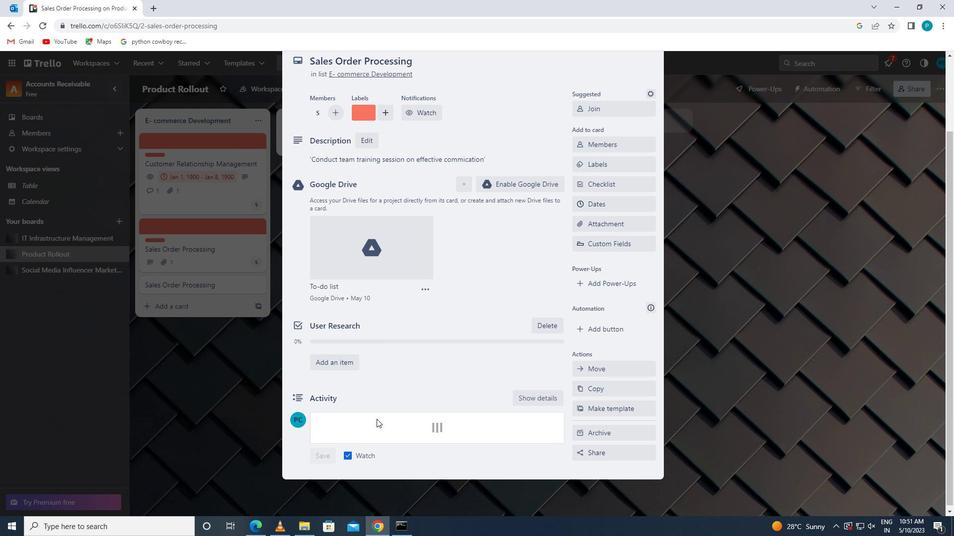 
Action: Key pressed <Key.caps_lock>'l<Key.caps_lock>et<Key.space>us<Key.space>make<Key.space>sure<Key.space>e<Key.backspace>we<Key.space>have<Key.space>a<Key.space>clear<Key.space>understanding<Key.space>of<Key.space>the<Key.space>objectives<Key.space>and<Key.space>requirements<Key.space>od<Key.backspace>f<Key.space>this<Key.space>task<Key.space>before<Key.space>getting<Key.space>started.'.,<Key.backspace>
Screenshot: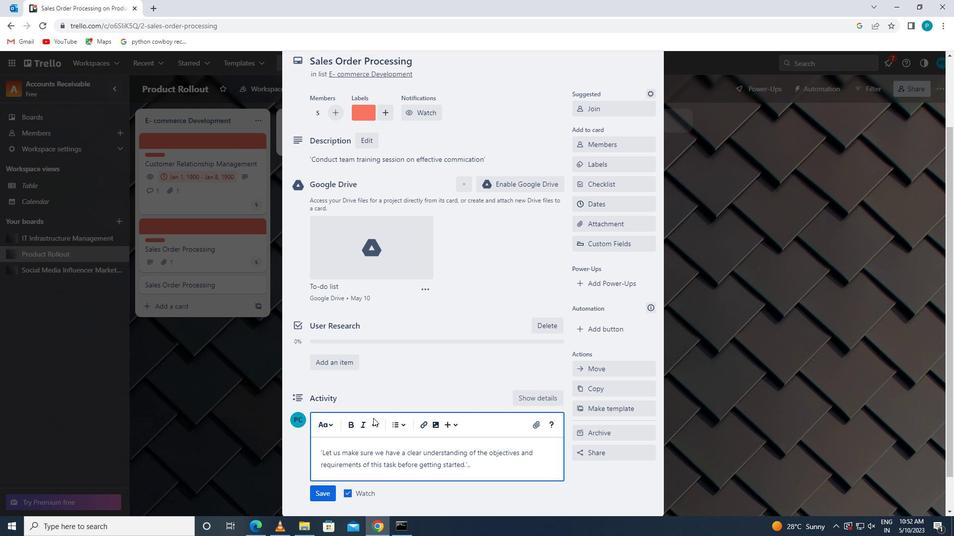 
Action: Mouse moved to (322, 491)
Screenshot: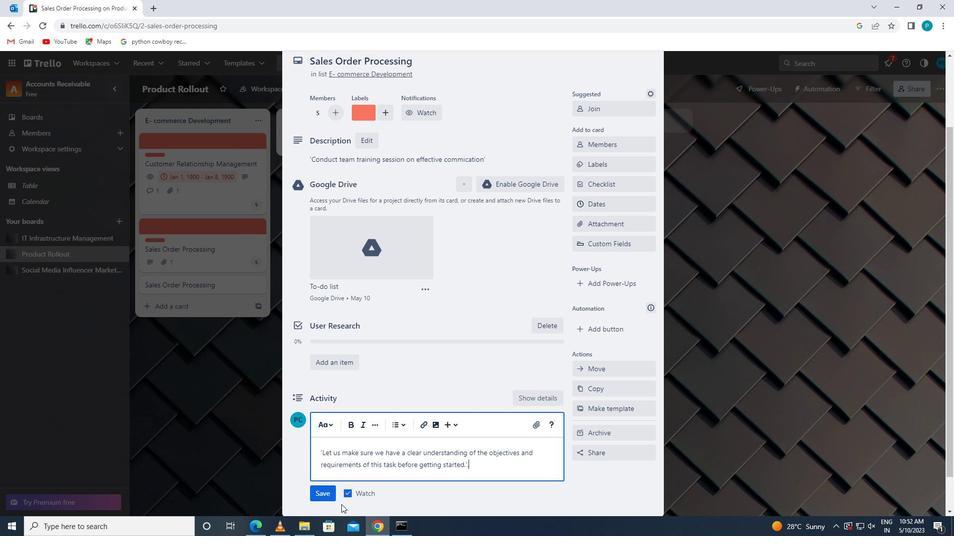 
Action: Mouse pressed left at (322, 491)
Screenshot: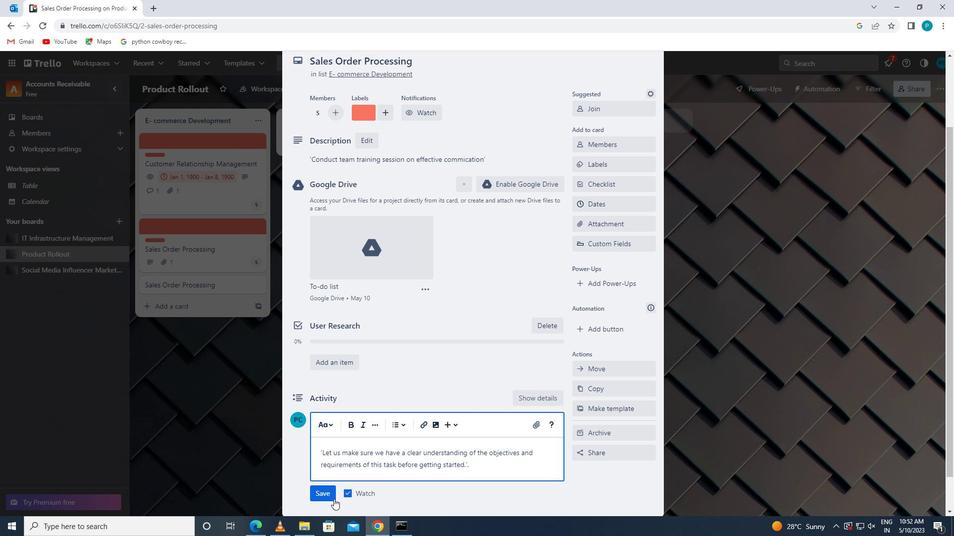 
Action: Mouse moved to (609, 207)
Screenshot: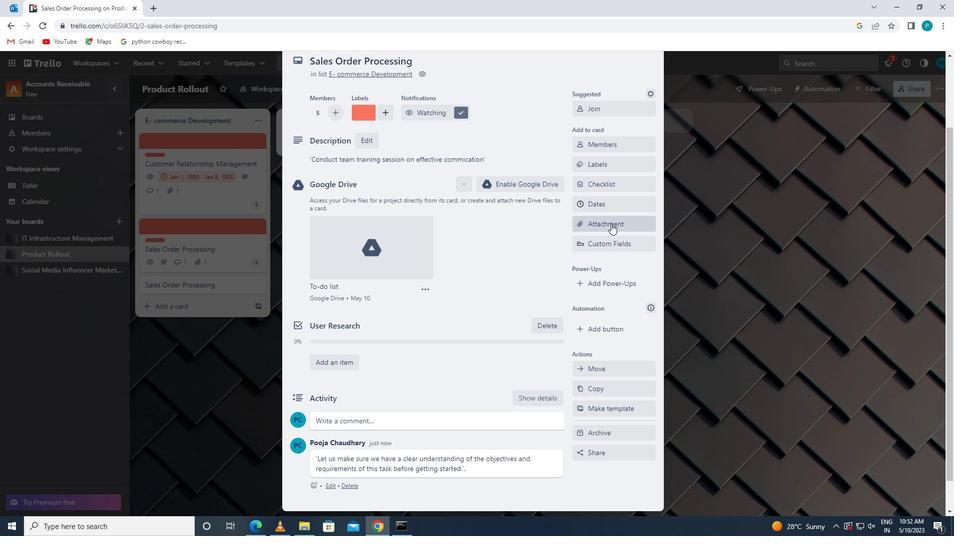 
Action: Mouse pressed left at (609, 207)
Screenshot: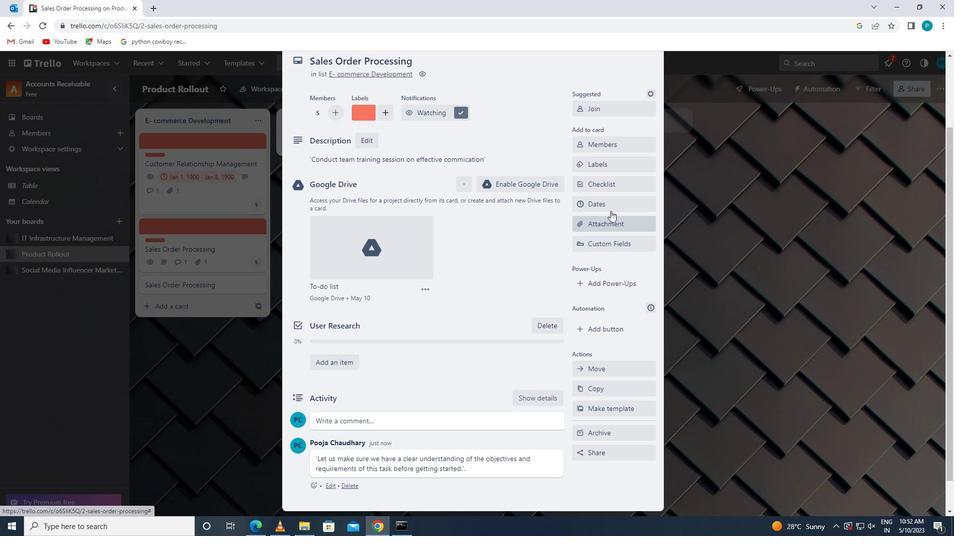 
Action: Mouse moved to (579, 268)
Screenshot: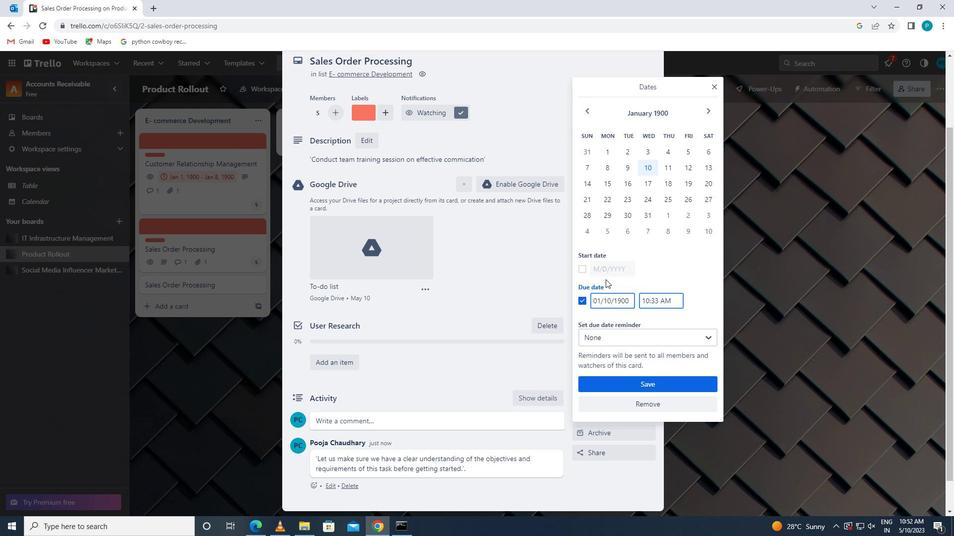 
Action: Mouse pressed left at (579, 268)
Screenshot: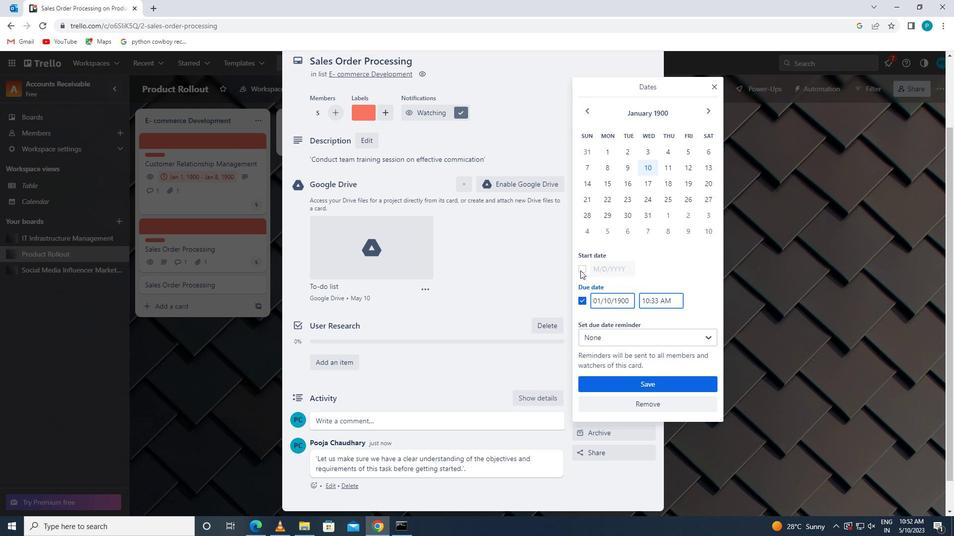 
Action: Mouse moved to (611, 267)
Screenshot: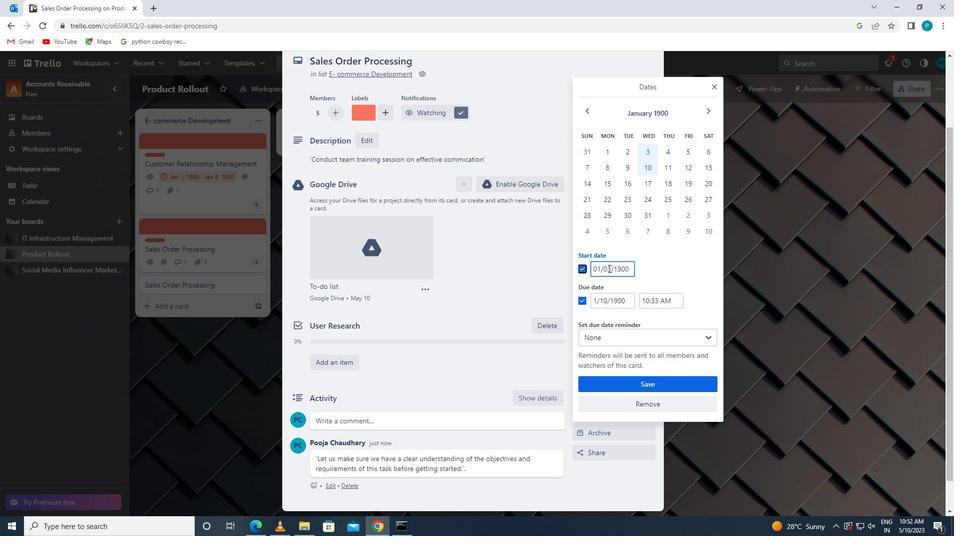 
Action: Mouse pressed left at (611, 267)
Screenshot: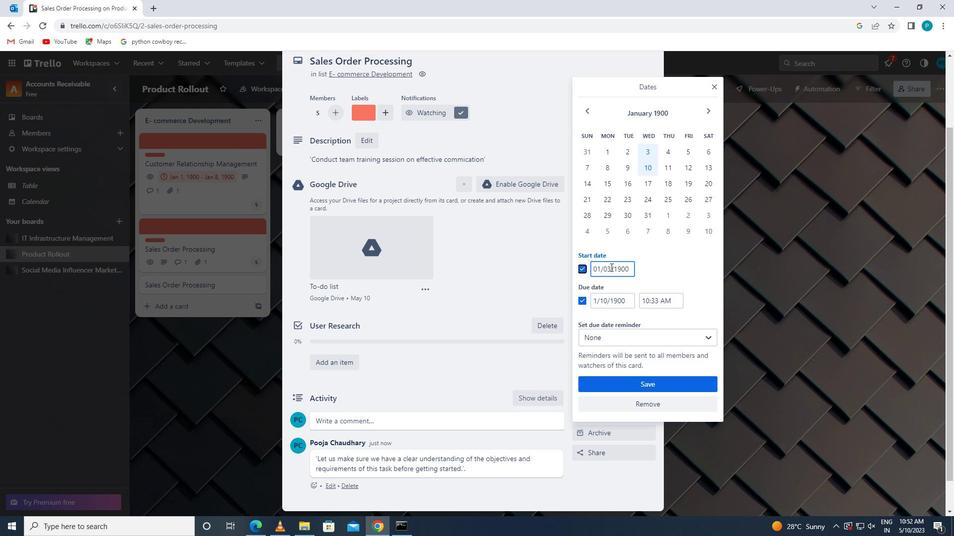 
Action: Mouse moved to (603, 269)
Screenshot: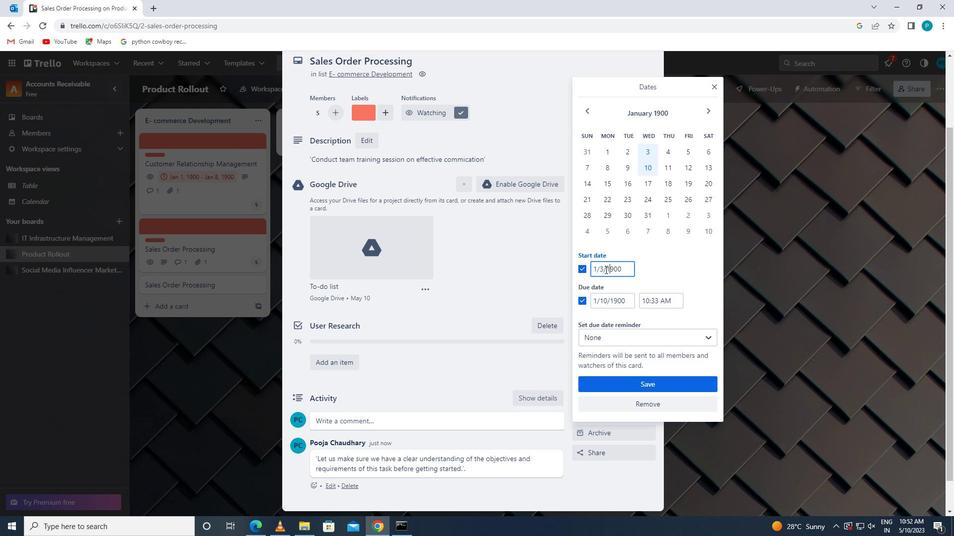 
Action: Mouse pressed left at (603, 269)
Screenshot: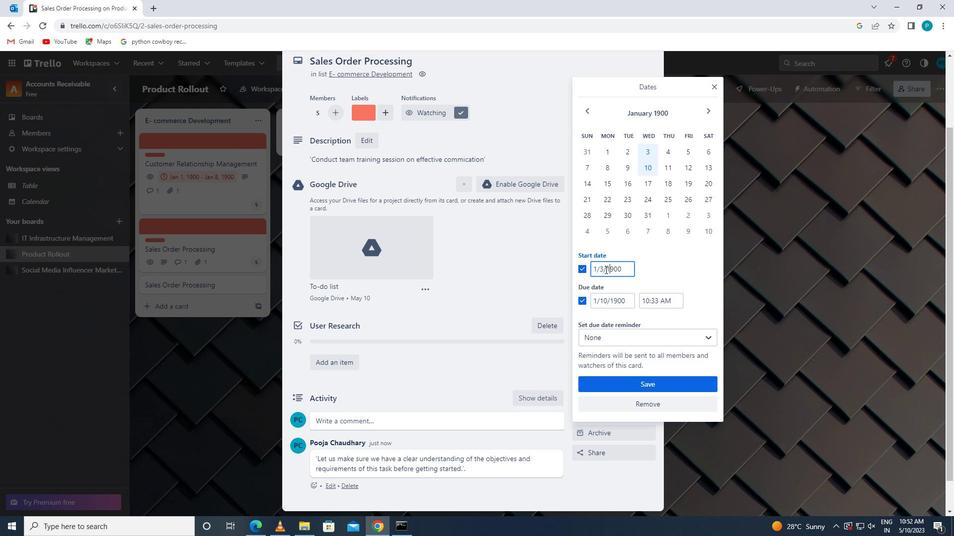 
Action: Key pressed <Key.backspace>4
Screenshot: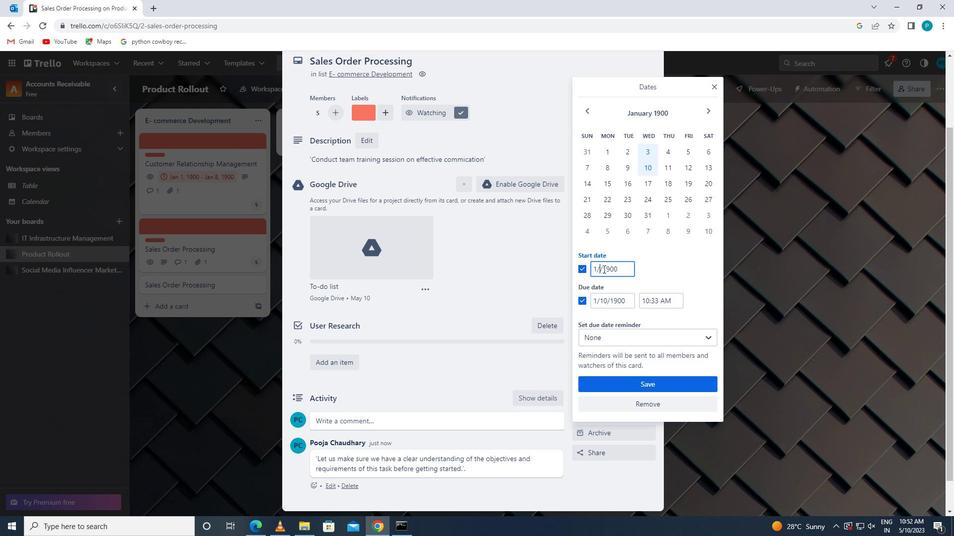 
Action: Mouse moved to (606, 299)
Screenshot: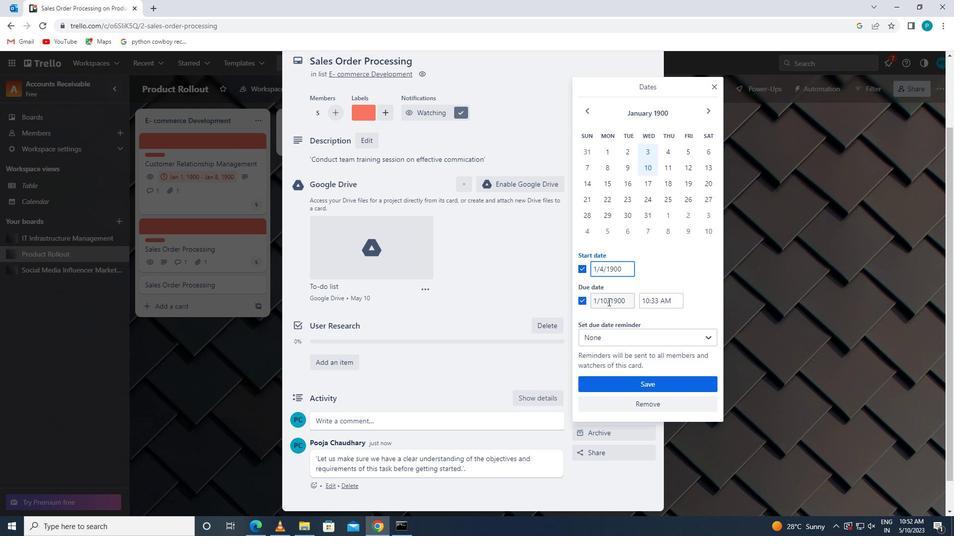 
Action: Mouse pressed left at (606, 299)
Screenshot: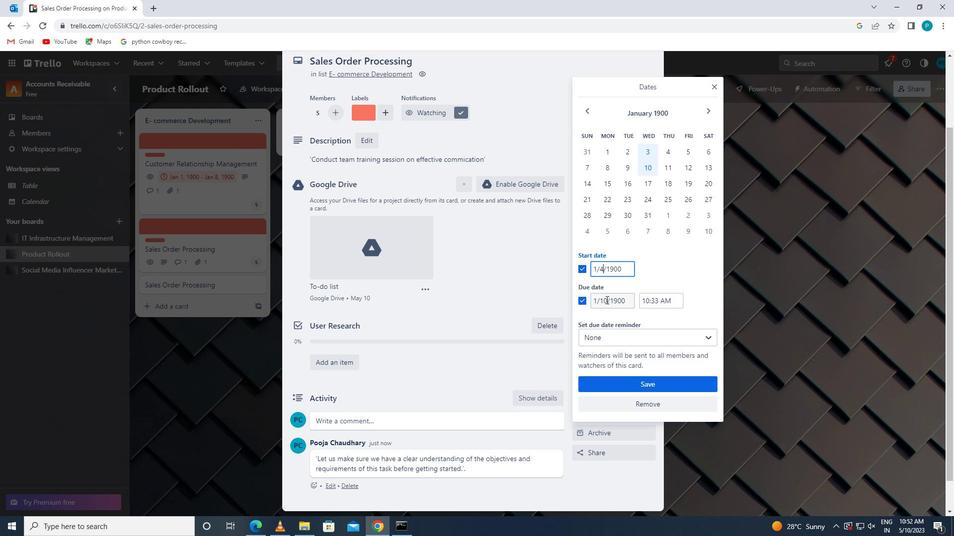 
Action: Key pressed <Key.backspace>1
Screenshot: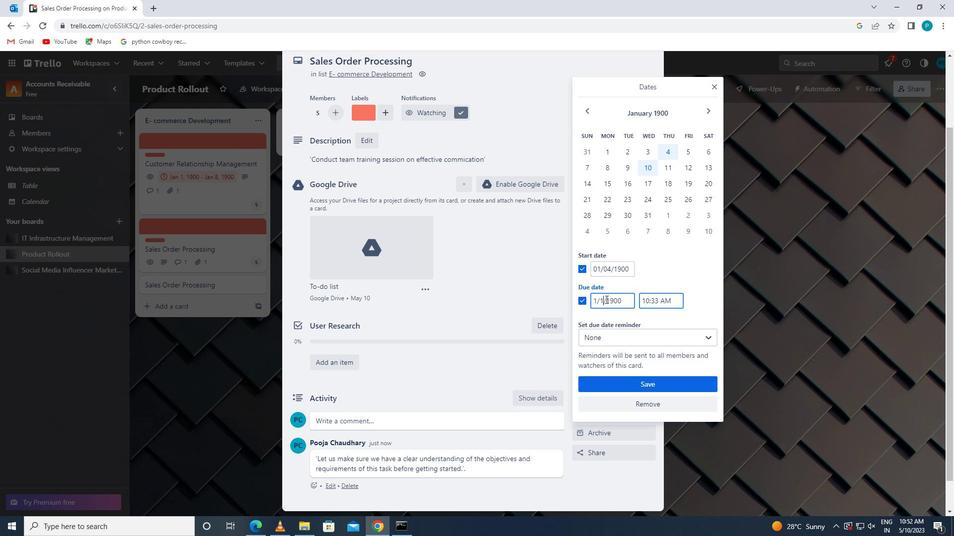 
Action: Mouse moved to (648, 382)
Screenshot: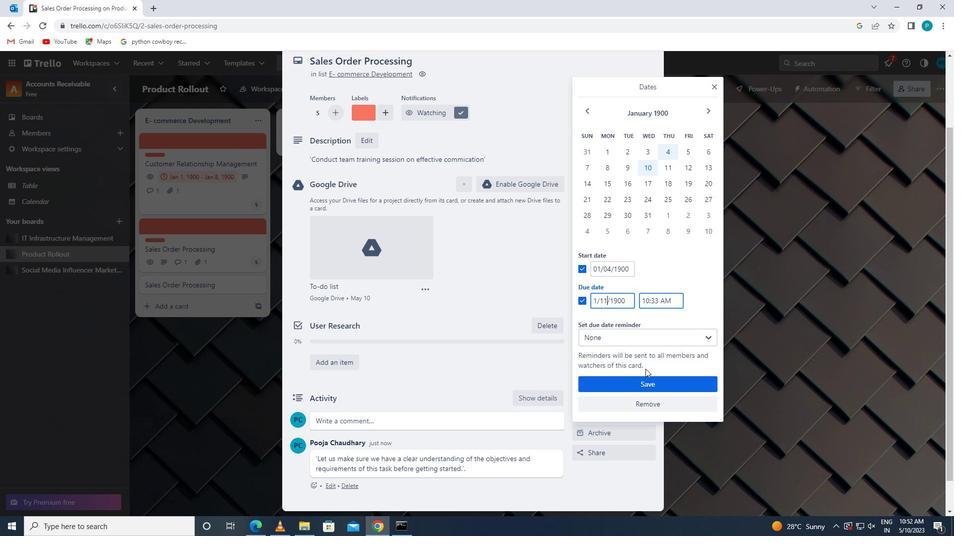 
Action: Mouse pressed left at (648, 382)
Screenshot: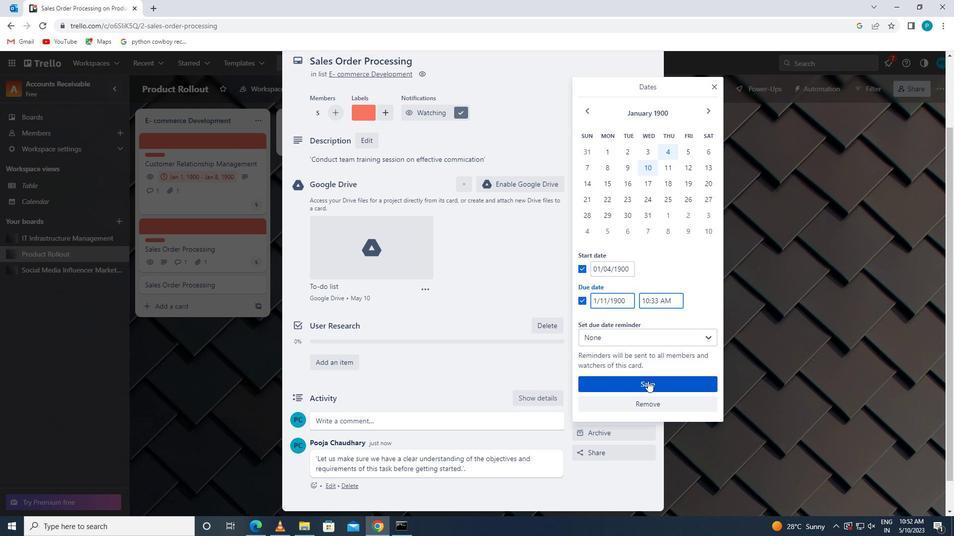 
